 Task: Plan a trip to Bao Lac, Vietnam from 6th November, 2023 to 8th November, 2023 for 2 adults.1  bedroom having 2 beds and 1 bathroom. Property type can be flat. Amenities needed are: wifi. Booking option can be shelf check-in. Look for 4 properties as per requirement.
Action: Key pressed <Key.caps_lock>B<Key.caps_lock>ao<Key.space><Key.caps_lock>L<Key.caps_lock>
Screenshot: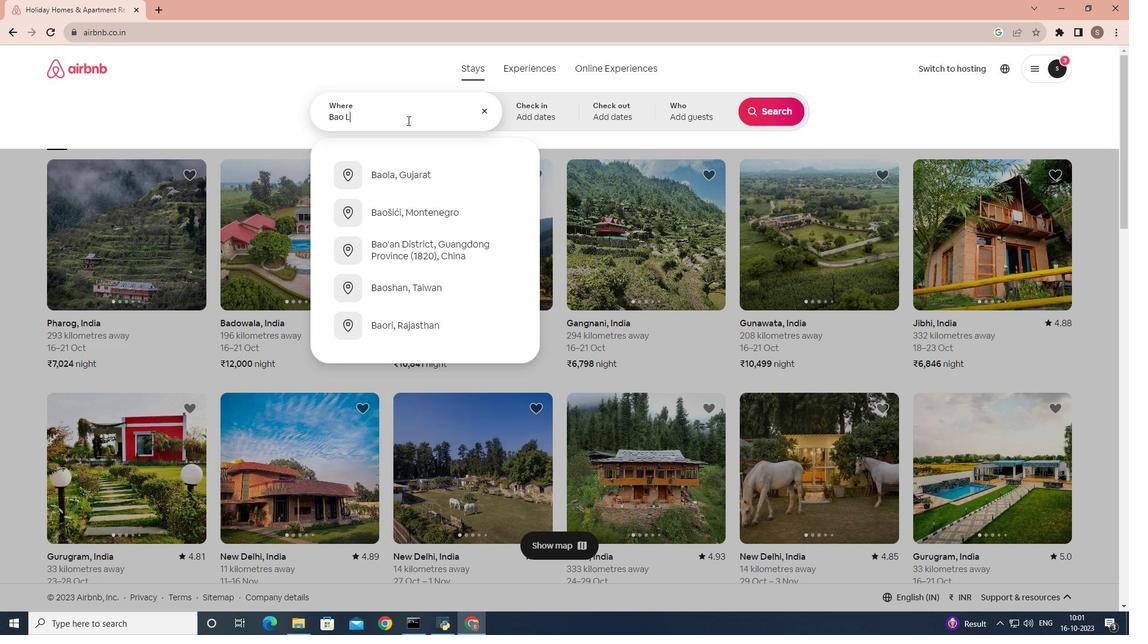 
Action: Mouse moved to (463, 273)
Screenshot: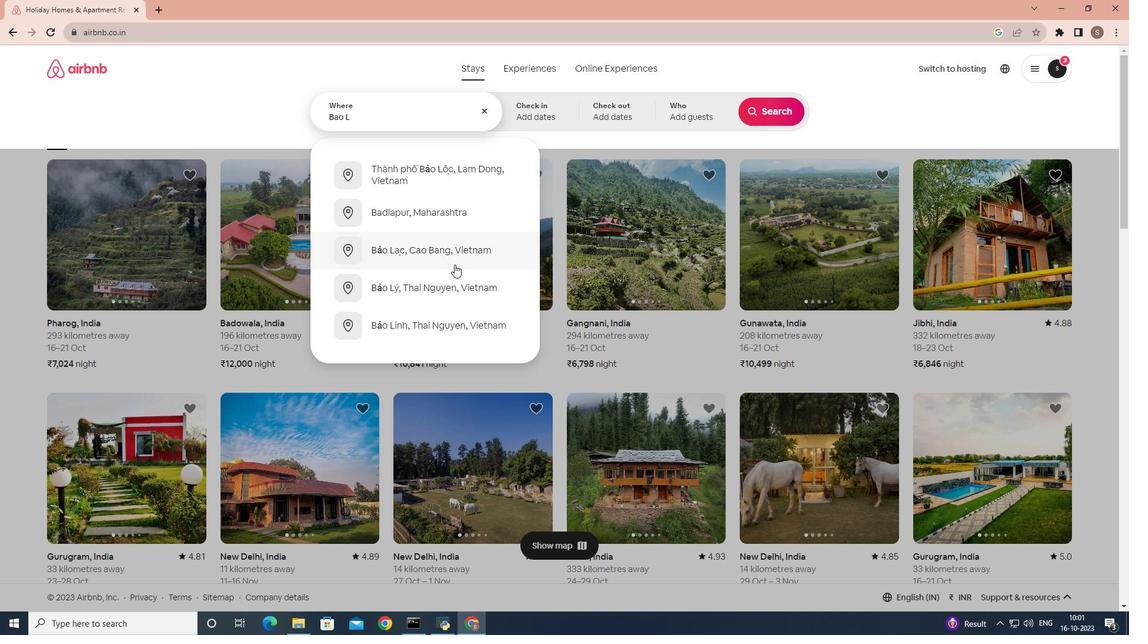 
Action: Mouse pressed left at (463, 273)
Screenshot: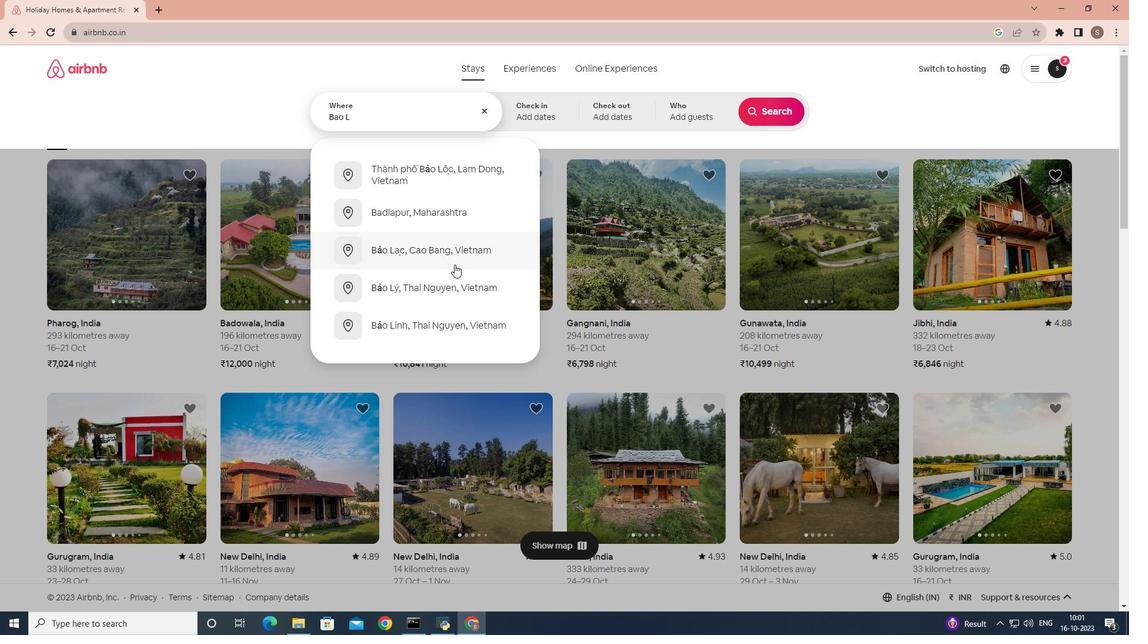 
Action: Mouse moved to (623, 293)
Screenshot: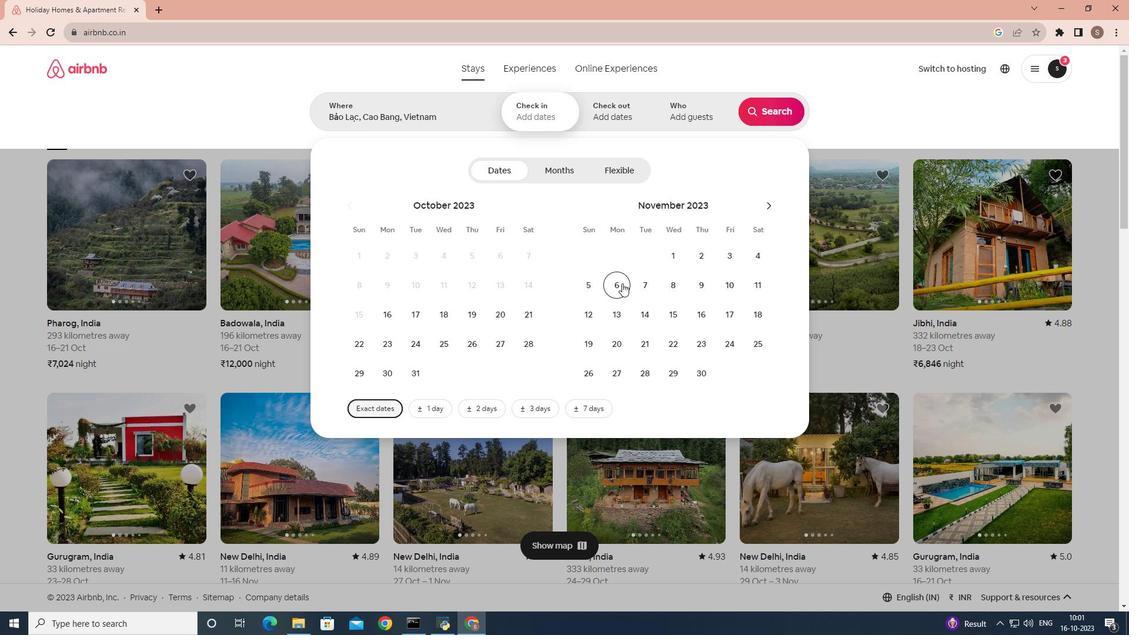 
Action: Mouse pressed left at (623, 293)
Screenshot: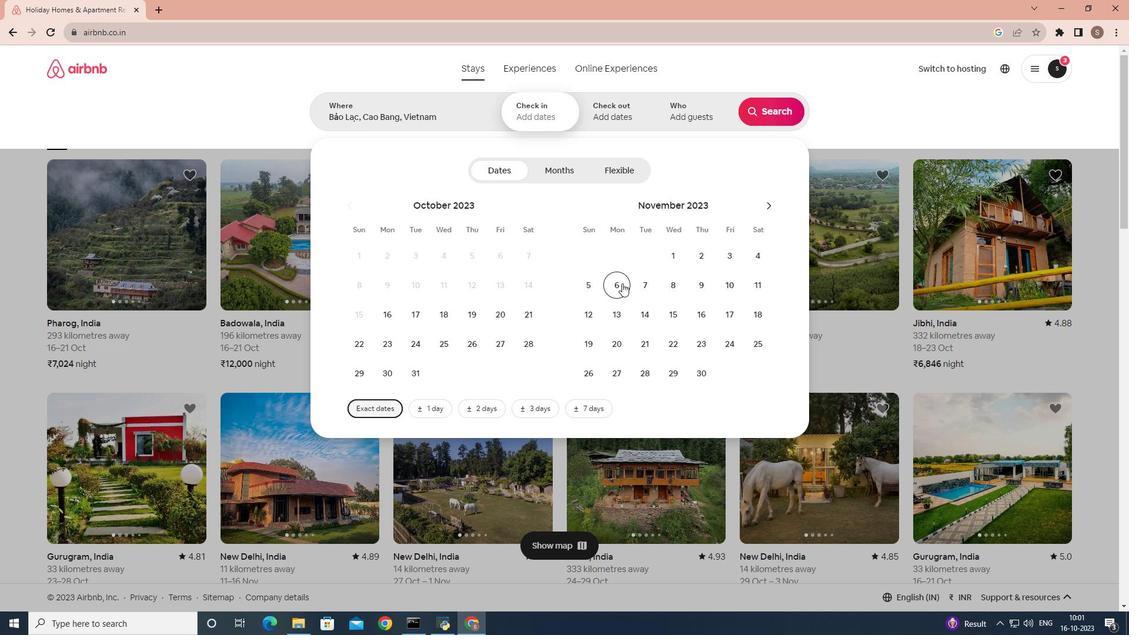 
Action: Mouse moved to (678, 294)
Screenshot: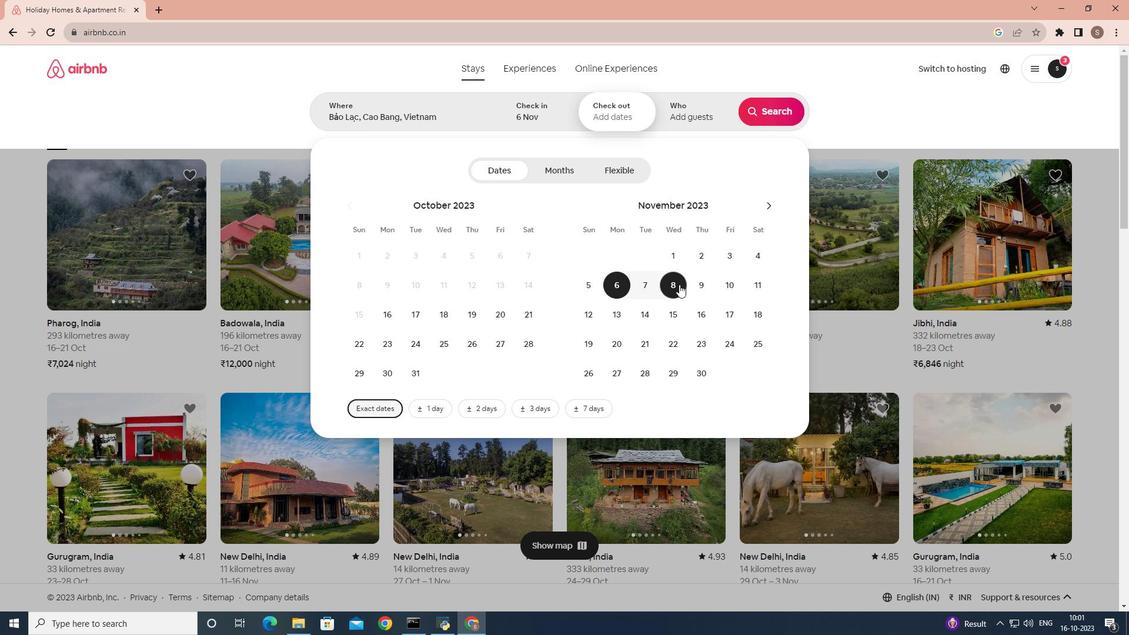 
Action: Mouse pressed left at (678, 294)
Screenshot: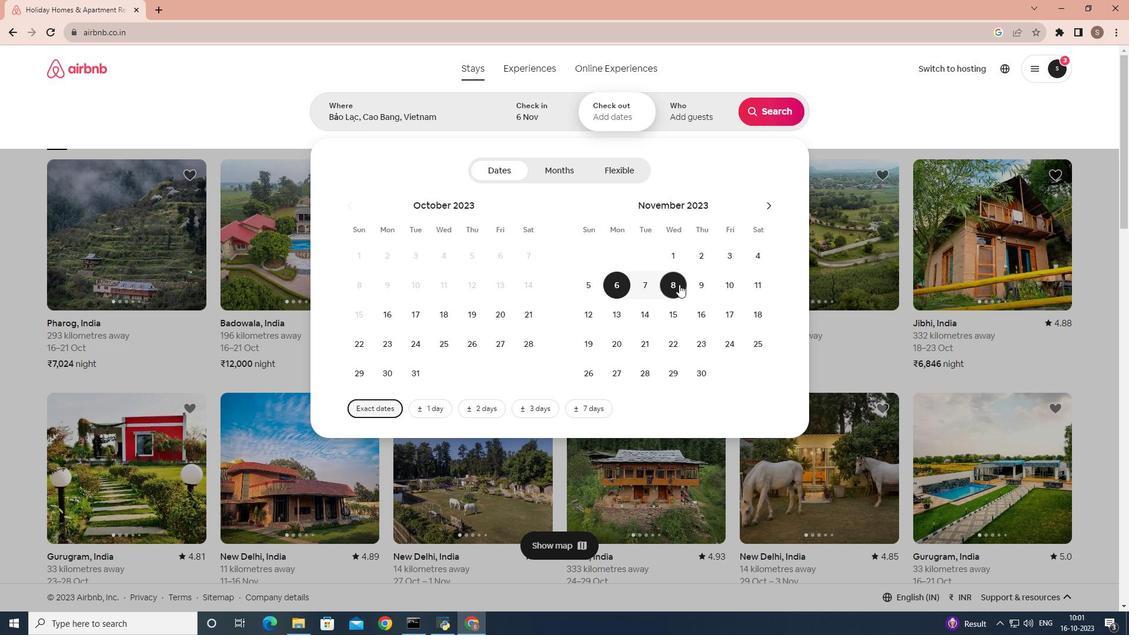 
Action: Mouse moved to (676, 115)
Screenshot: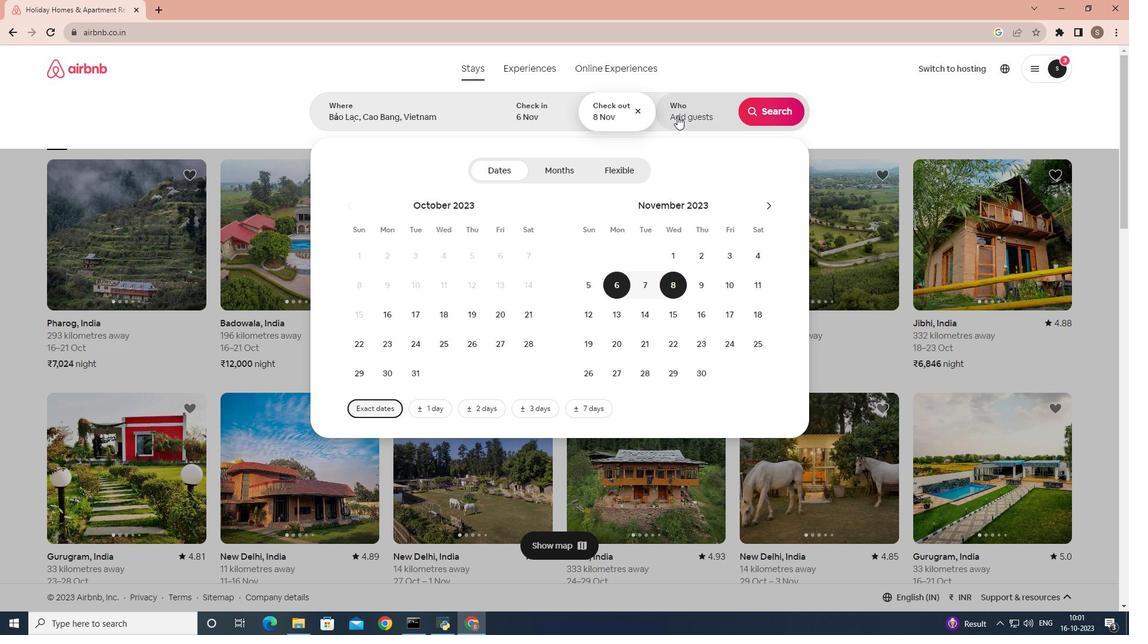 
Action: Mouse pressed left at (676, 115)
Screenshot: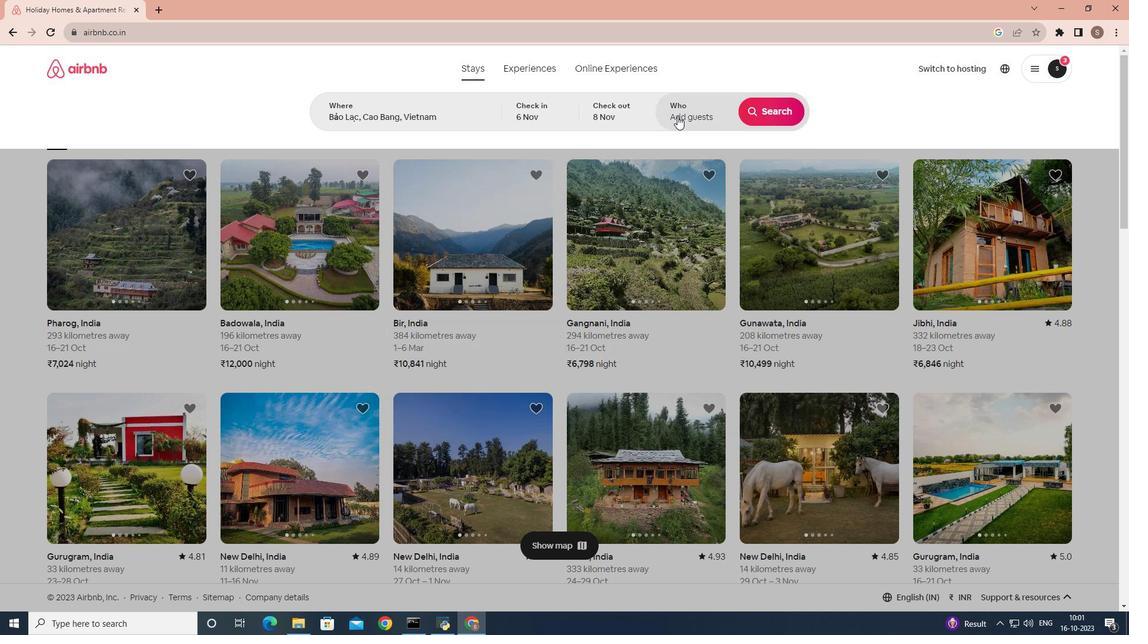 
Action: Mouse moved to (776, 177)
Screenshot: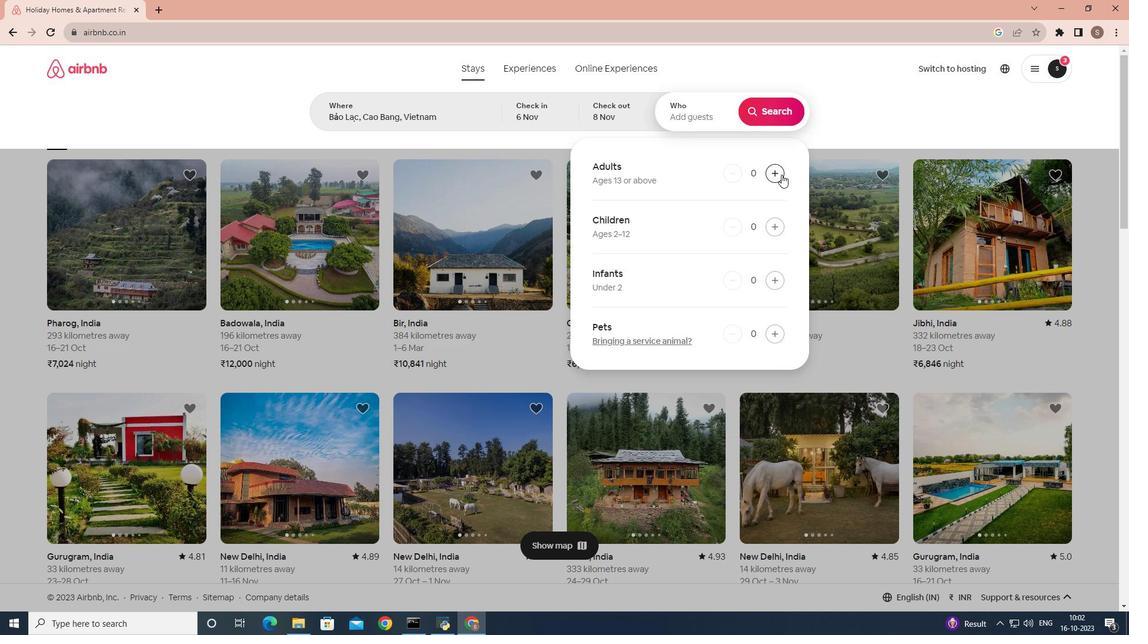 
Action: Mouse pressed left at (776, 177)
Screenshot: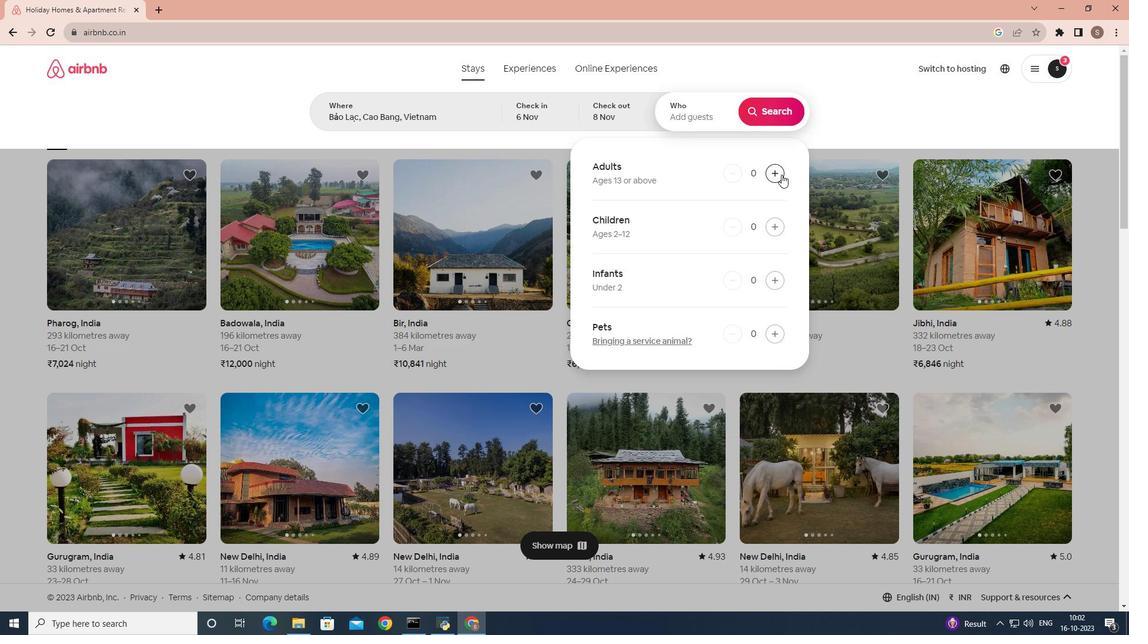
Action: Mouse pressed left at (776, 177)
Screenshot: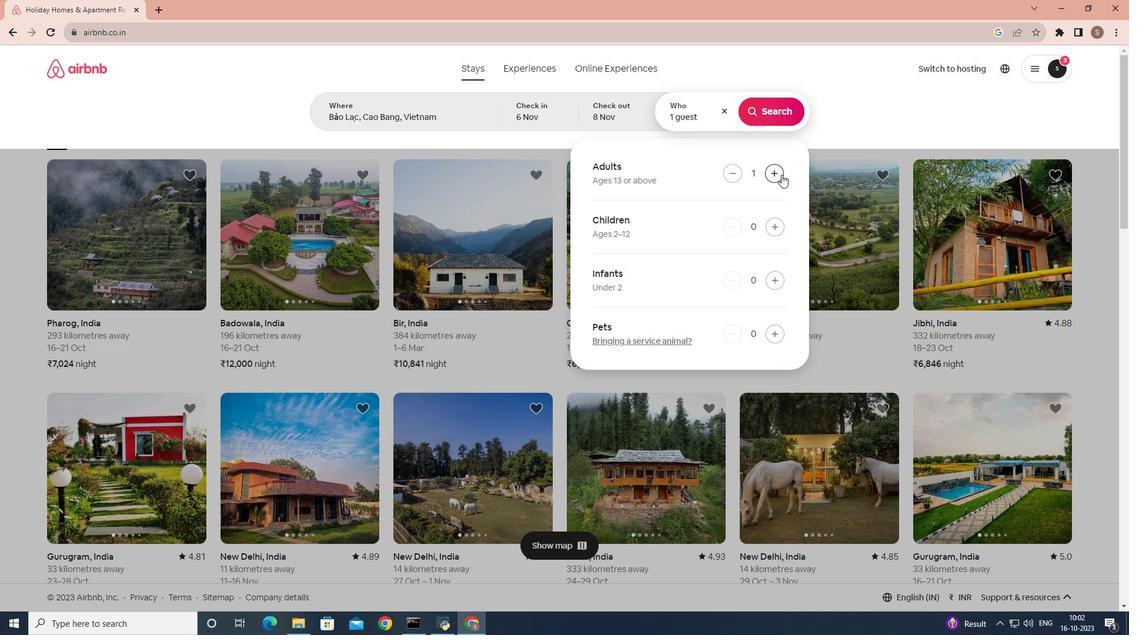 
Action: Mouse moved to (765, 108)
Screenshot: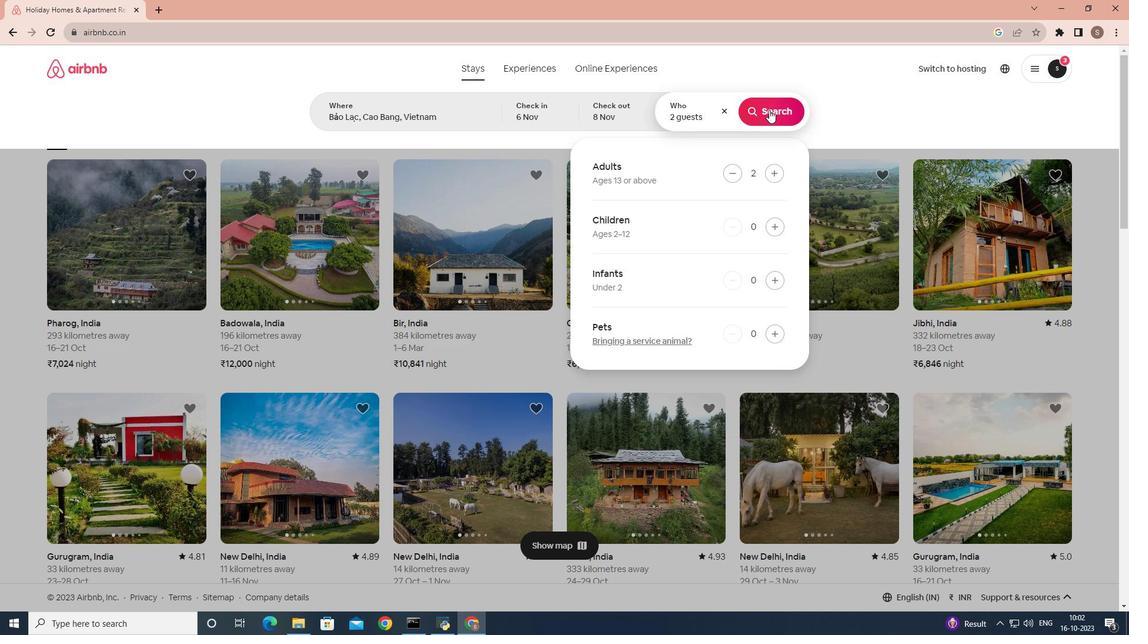 
Action: Mouse pressed left at (765, 108)
Screenshot: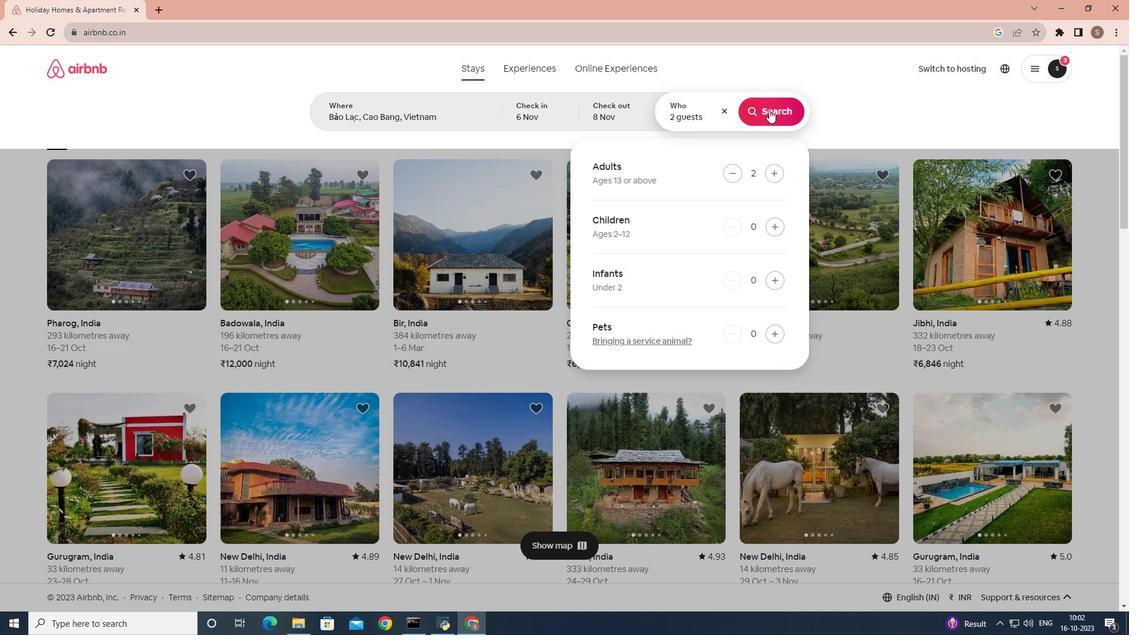 
Action: Mouse moved to (929, 107)
Screenshot: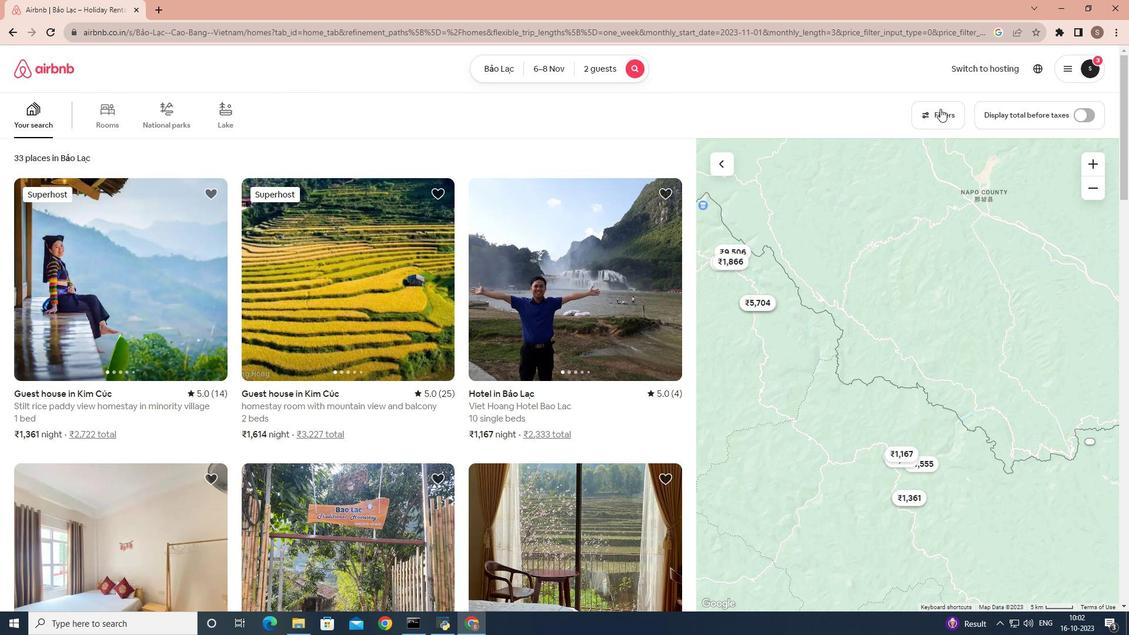 
Action: Mouse pressed left at (929, 107)
Screenshot: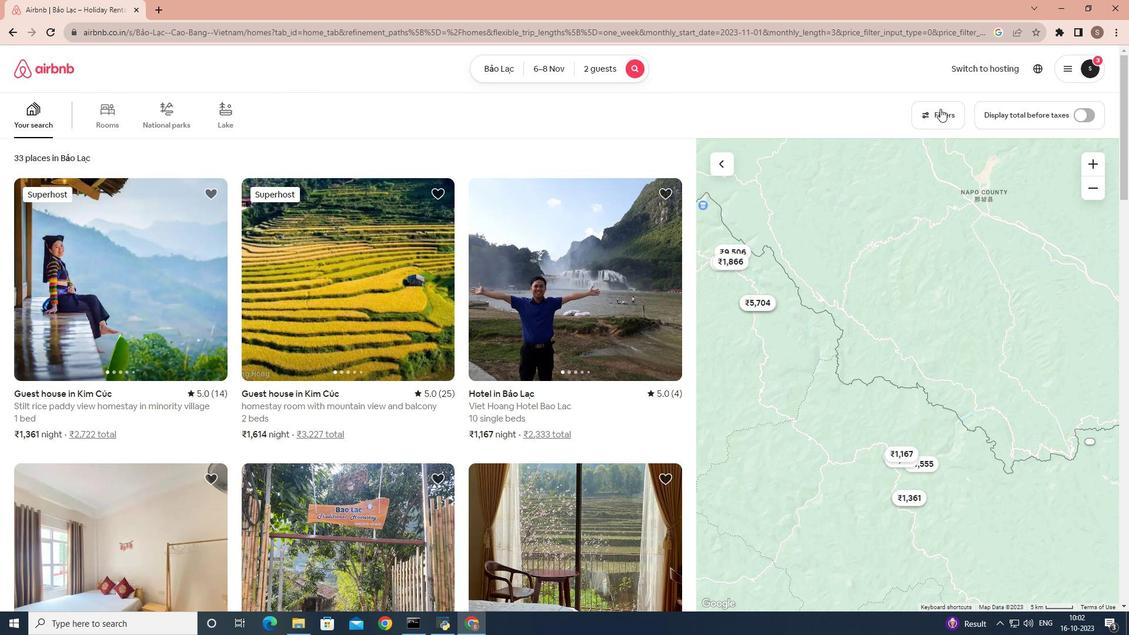 
Action: Mouse moved to (442, 428)
Screenshot: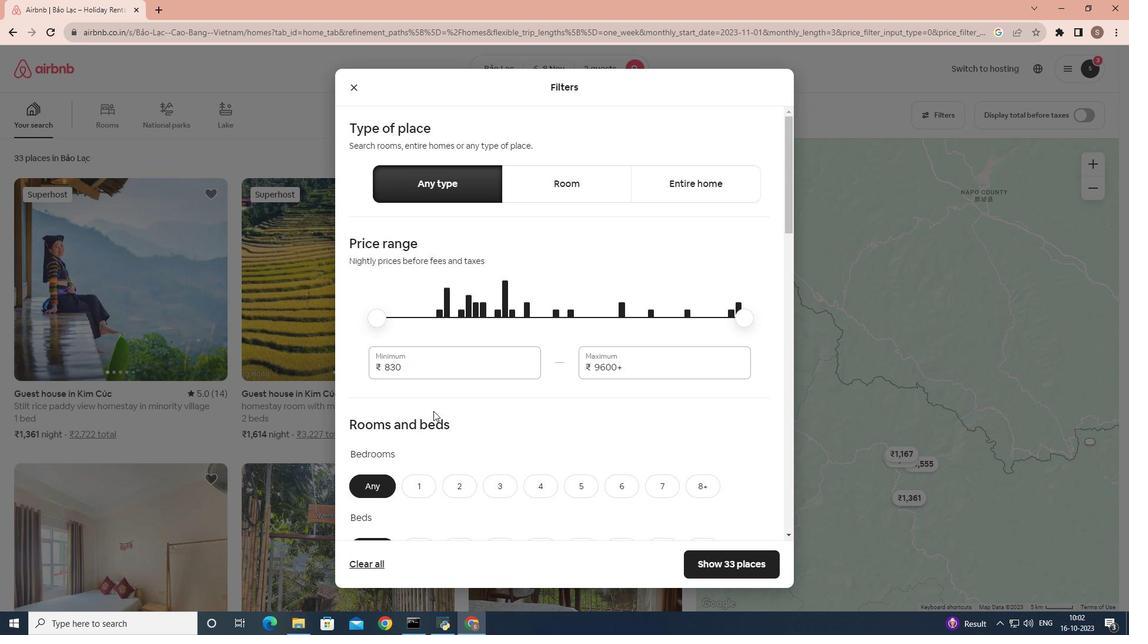 
Action: Mouse scrolled (442, 427) with delta (0, 0)
Screenshot: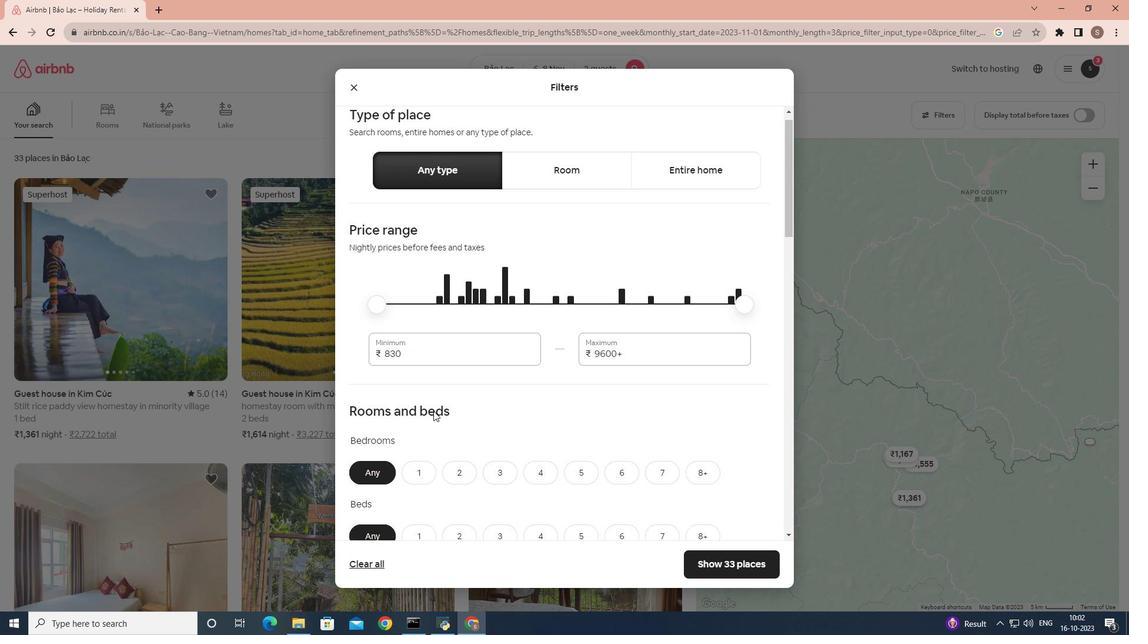 
Action: Mouse scrolled (442, 427) with delta (0, 0)
Screenshot: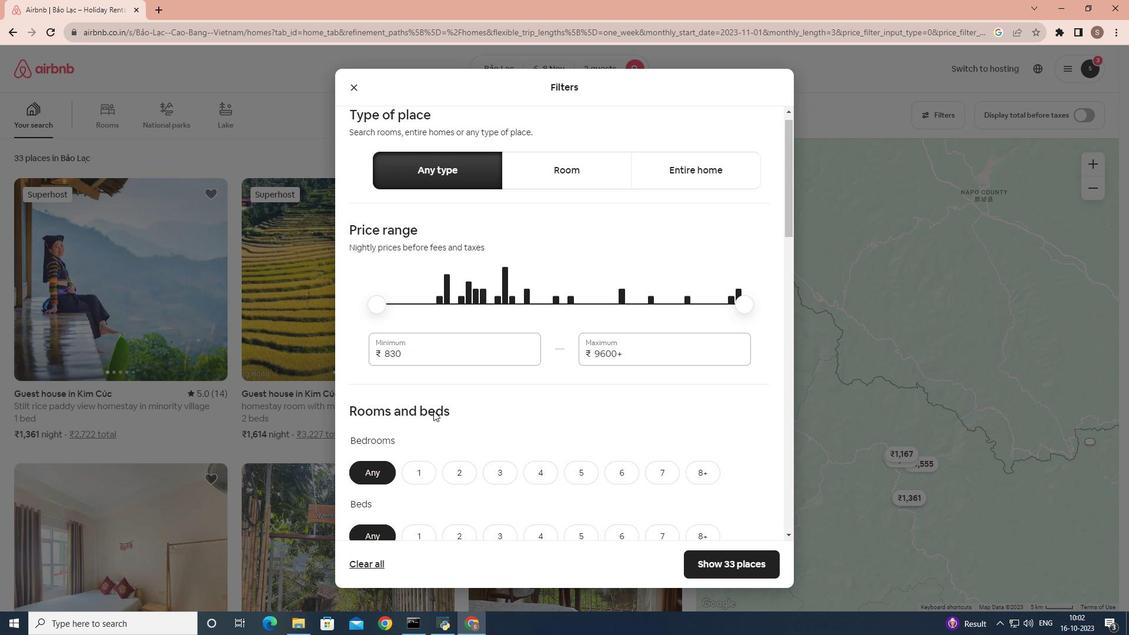 
Action: Mouse scrolled (442, 427) with delta (0, 0)
Screenshot: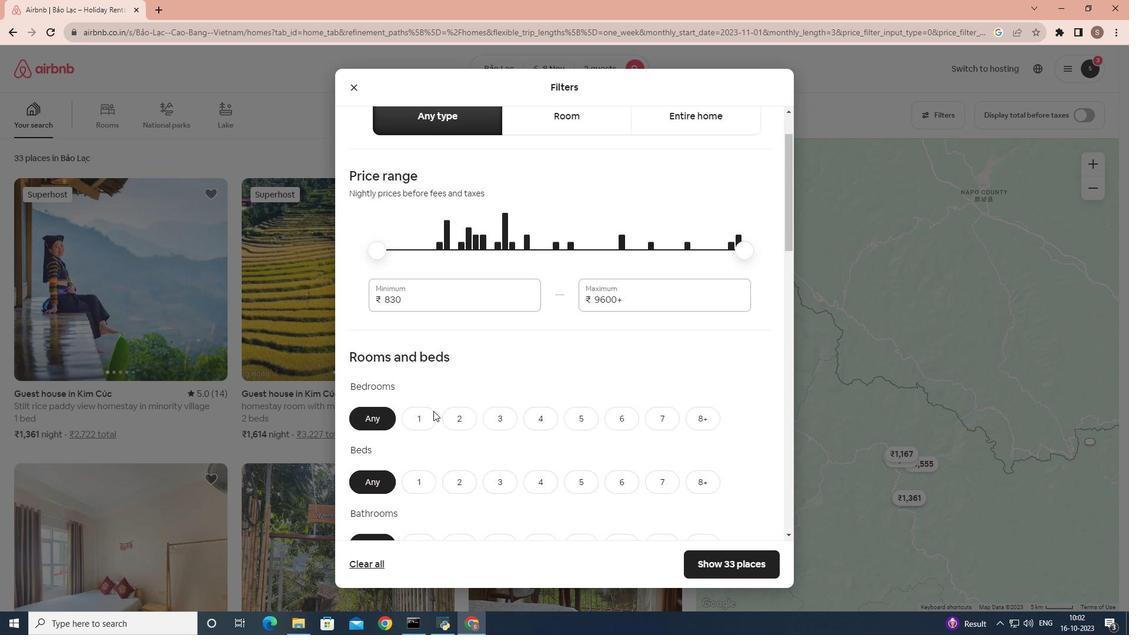 
Action: Mouse moved to (433, 326)
Screenshot: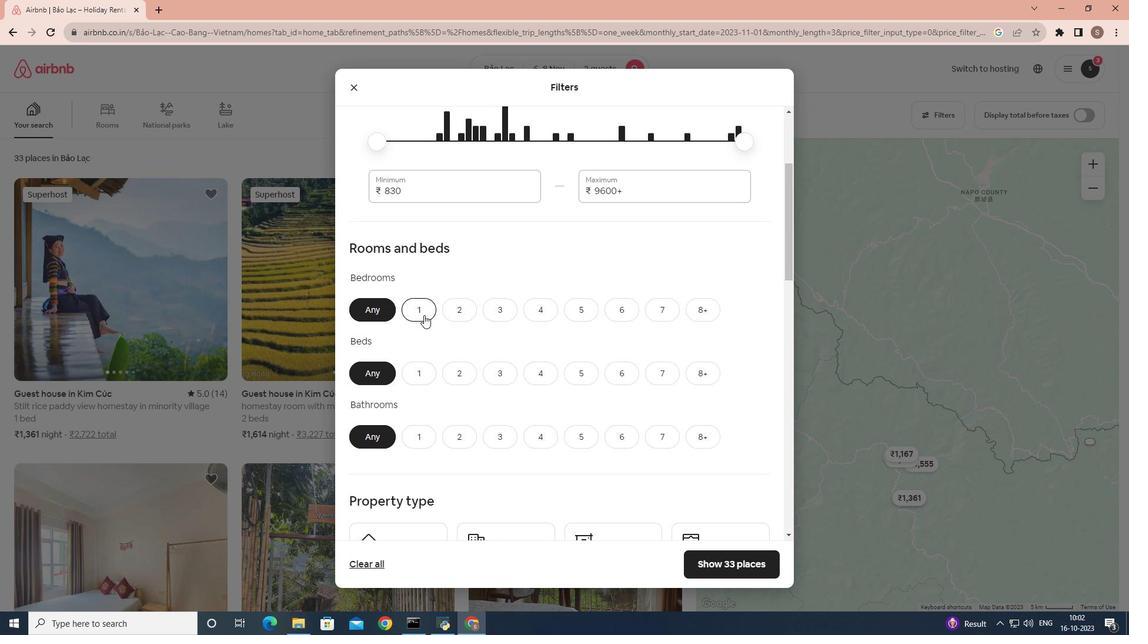 
Action: Mouse pressed left at (433, 326)
Screenshot: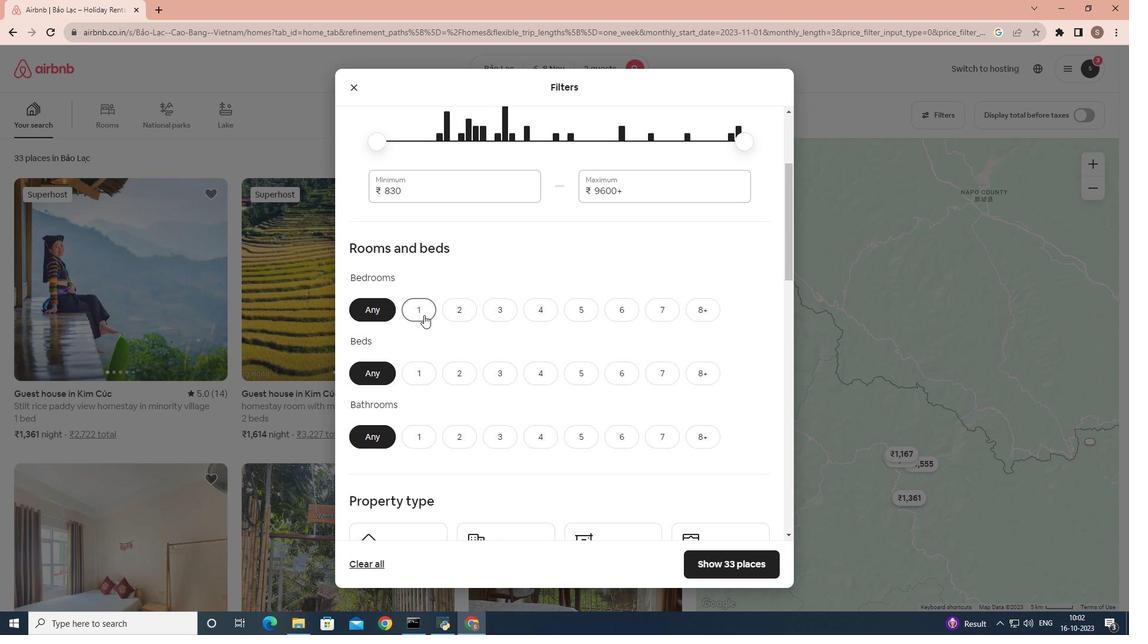 
Action: Mouse moved to (479, 384)
Screenshot: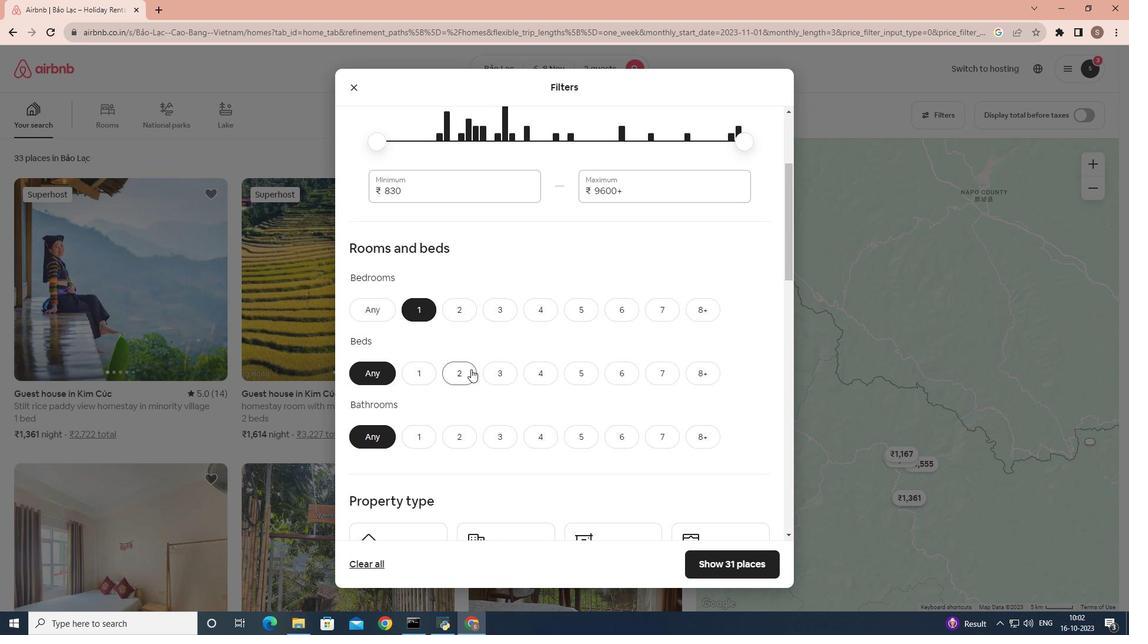 
Action: Mouse pressed left at (479, 384)
Screenshot: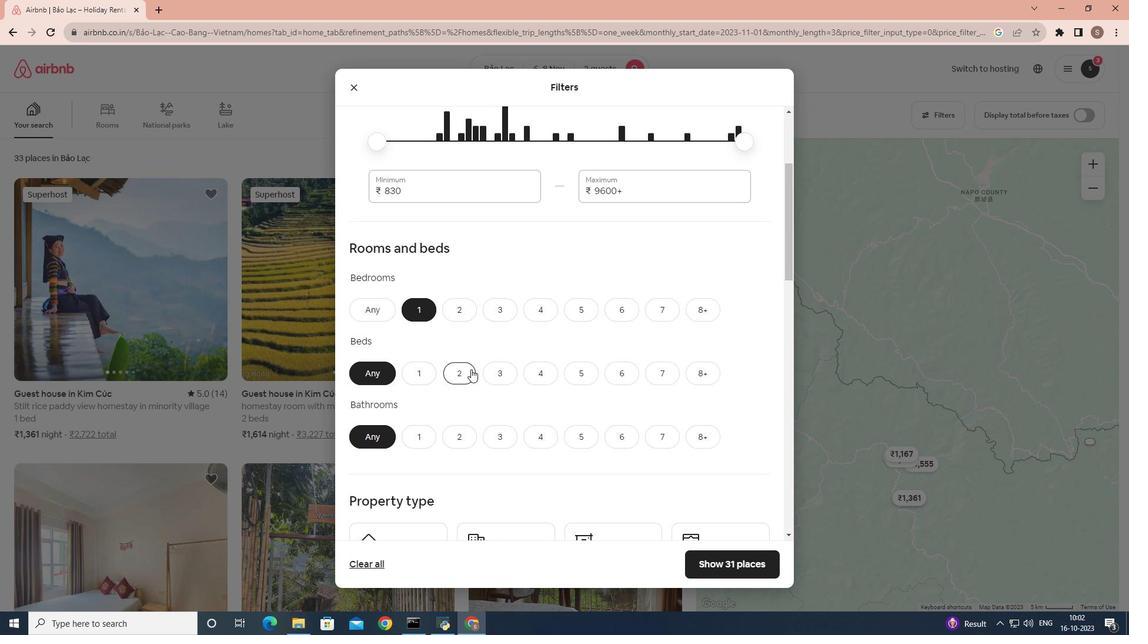 
Action: Mouse moved to (457, 434)
Screenshot: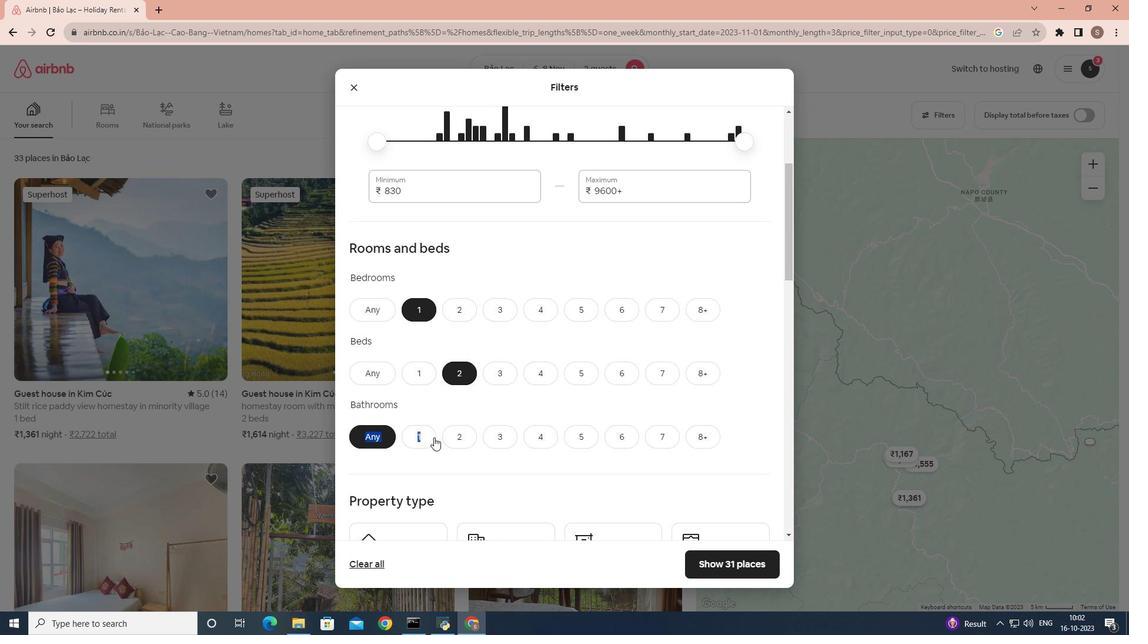 
Action: Mouse pressed left at (457, 434)
Screenshot: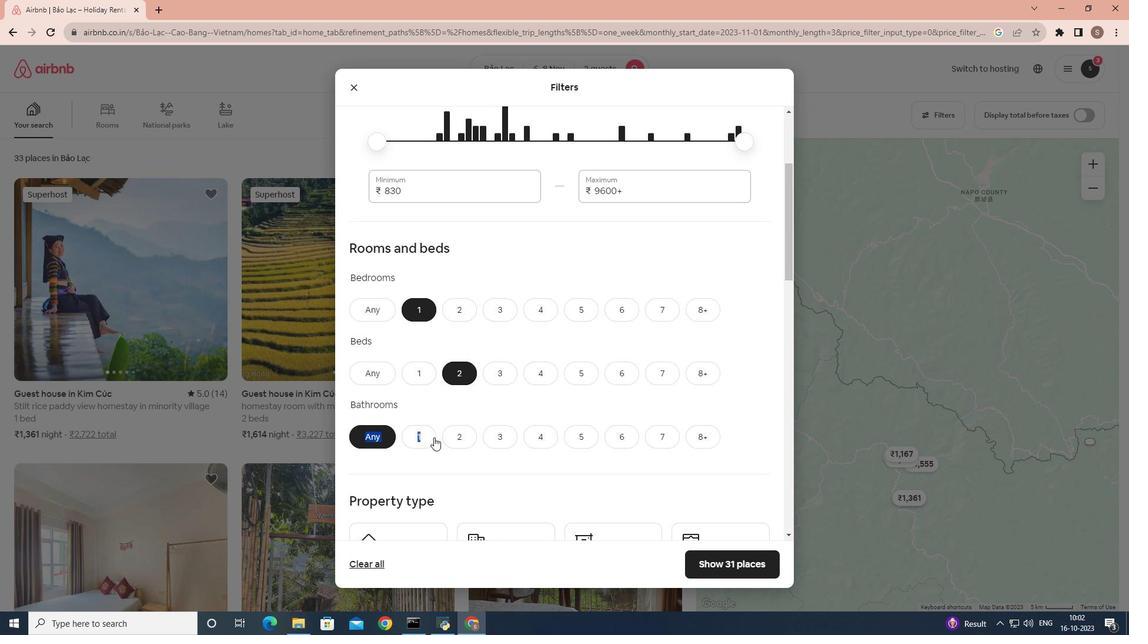 
Action: Mouse moved to (436, 464)
Screenshot: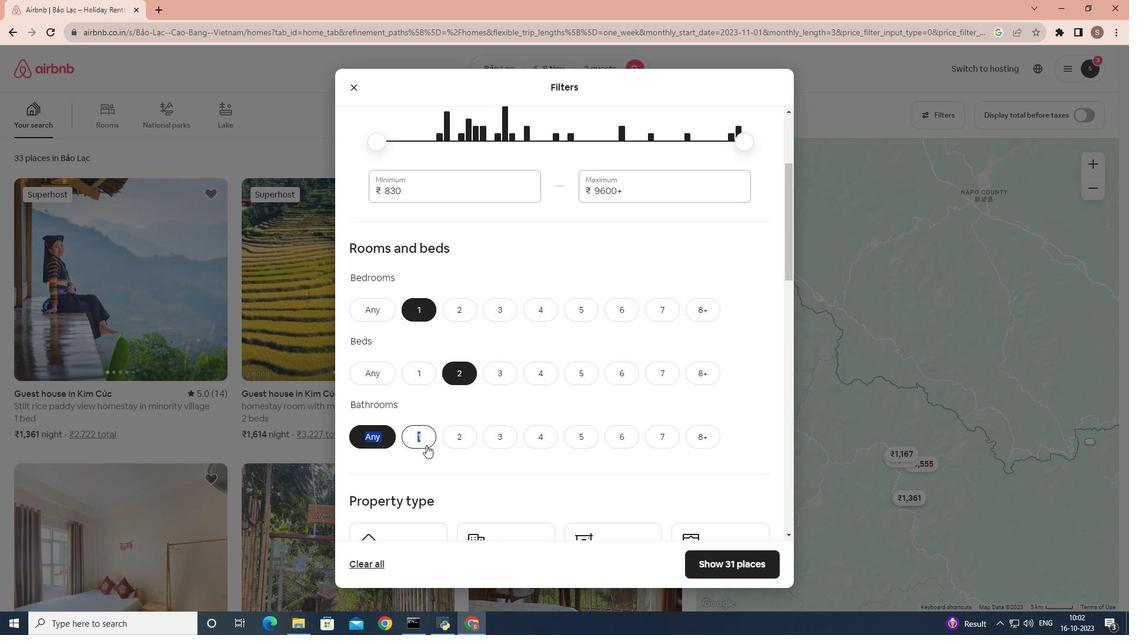 
Action: Mouse pressed left at (436, 464)
Screenshot: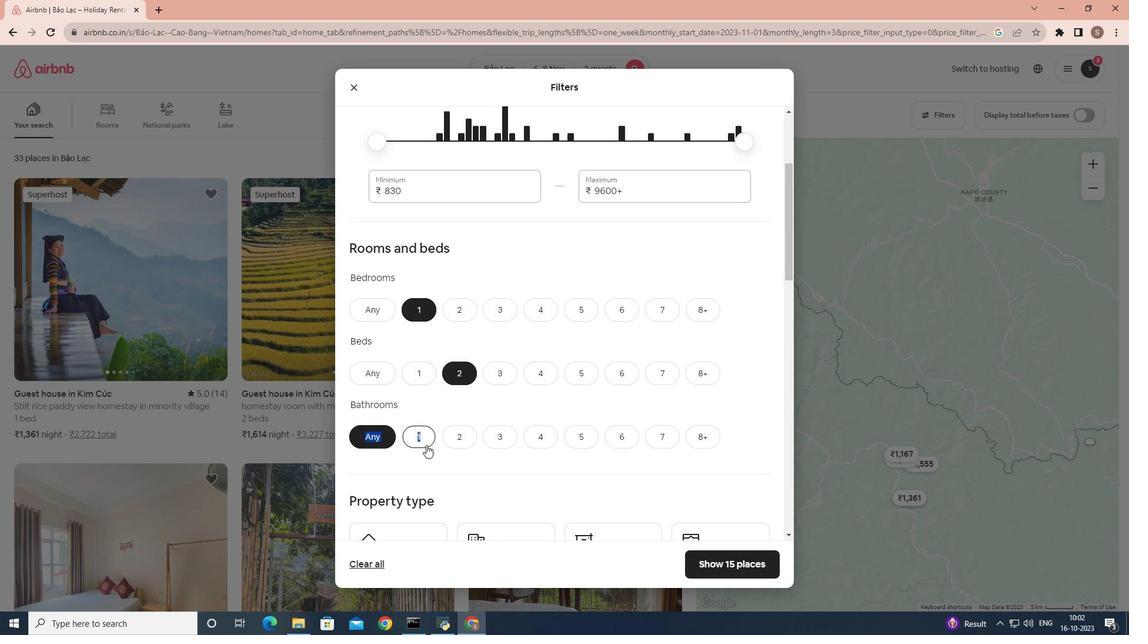 
Action: Mouse moved to (463, 422)
Screenshot: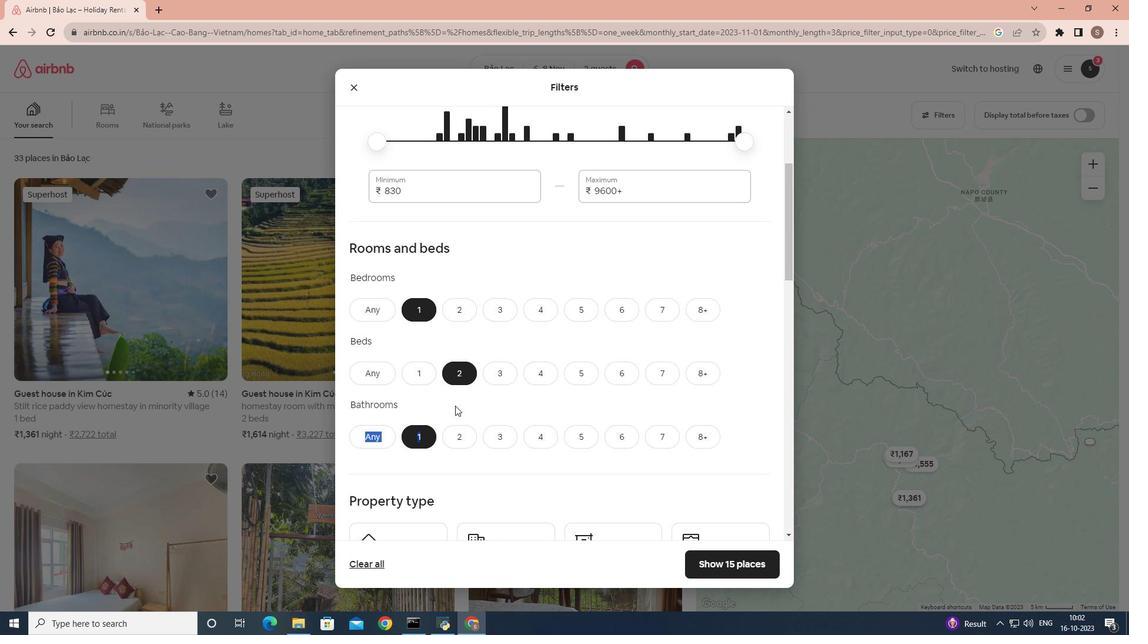 
Action: Mouse scrolled (463, 421) with delta (0, 0)
Screenshot: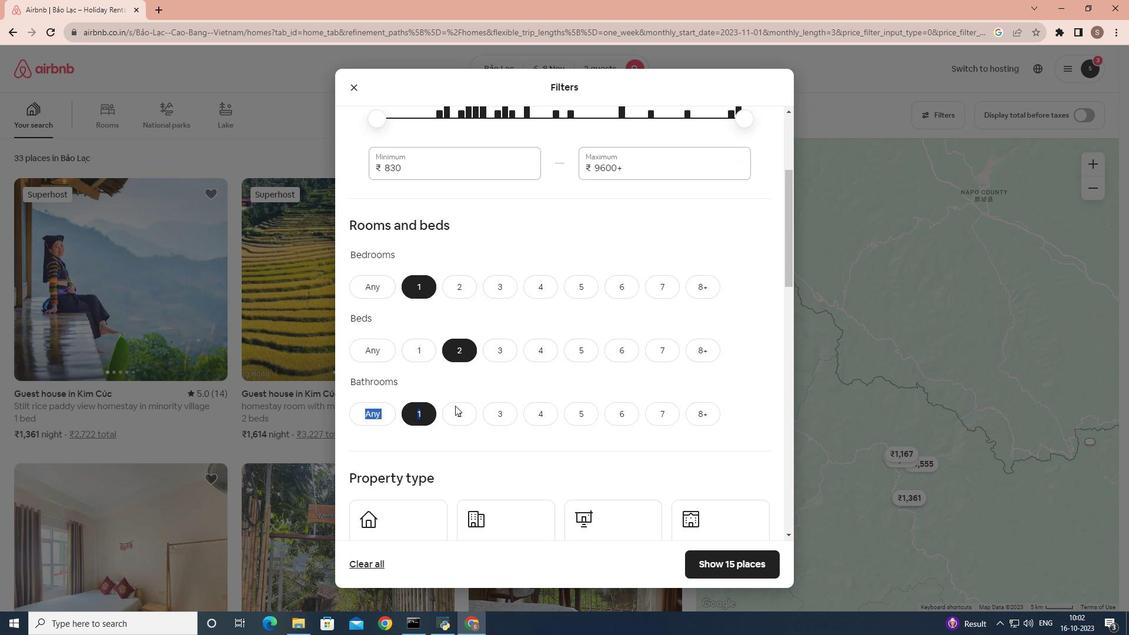 
Action: Mouse scrolled (463, 421) with delta (0, 0)
Screenshot: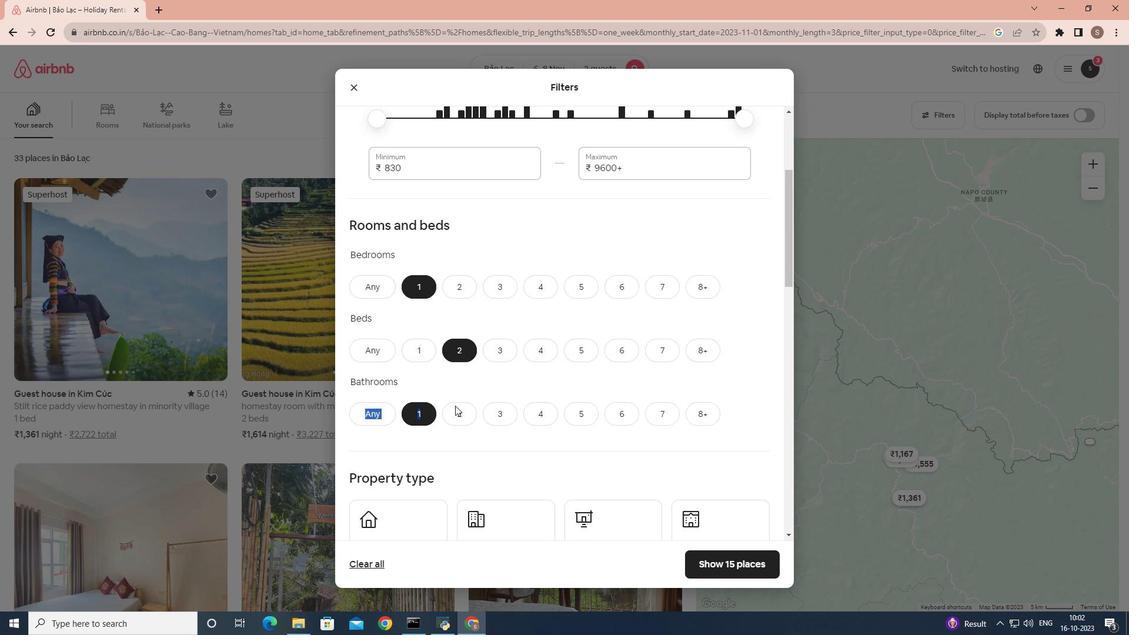 
Action: Mouse scrolled (463, 421) with delta (0, 0)
Screenshot: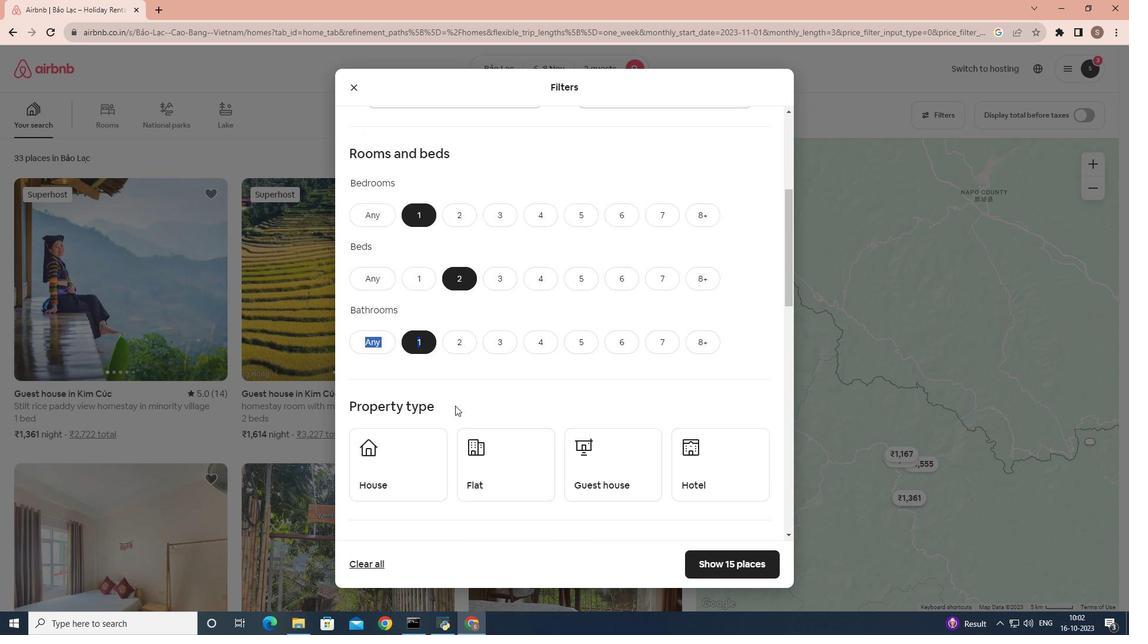 
Action: Mouse scrolled (463, 421) with delta (0, 0)
Screenshot: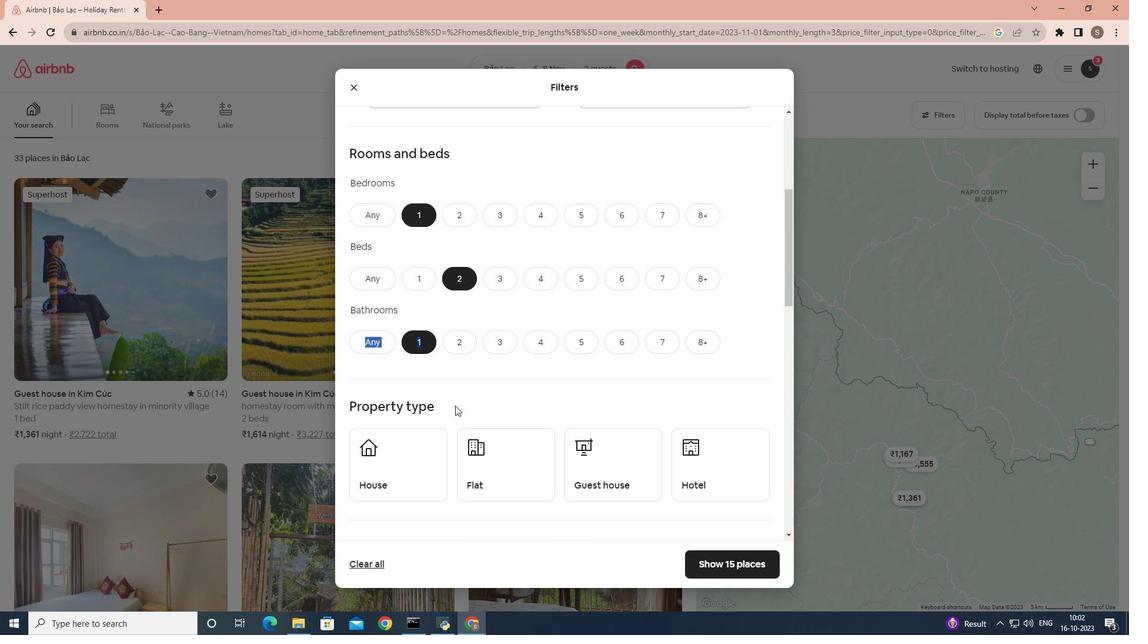 
Action: Mouse scrolled (463, 421) with delta (0, 0)
Screenshot: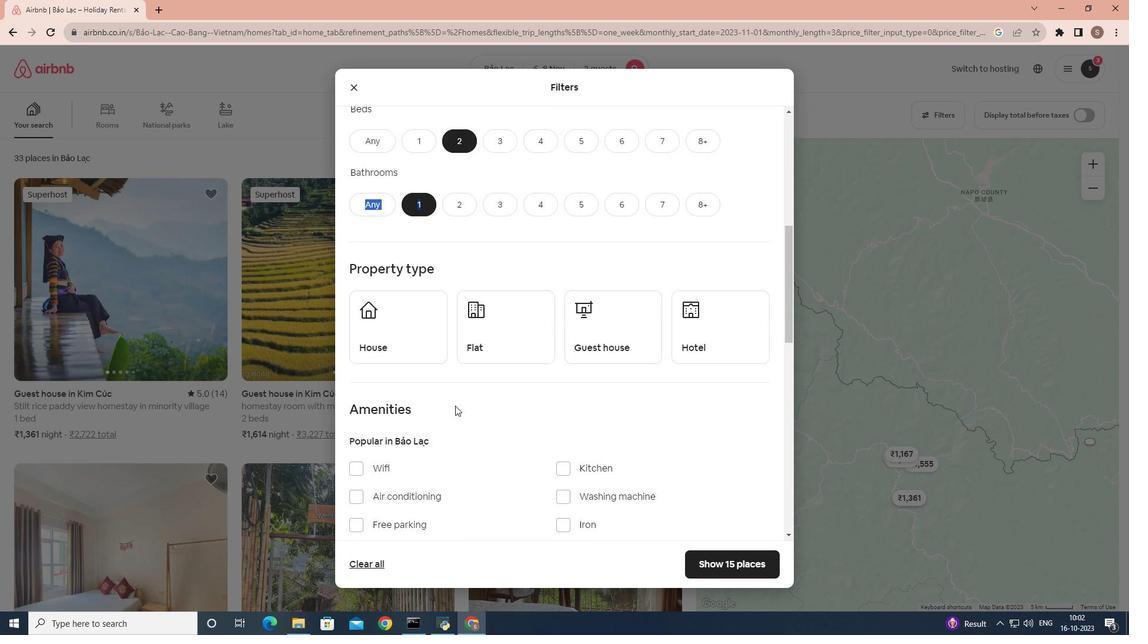 
Action: Mouse moved to (523, 277)
Screenshot: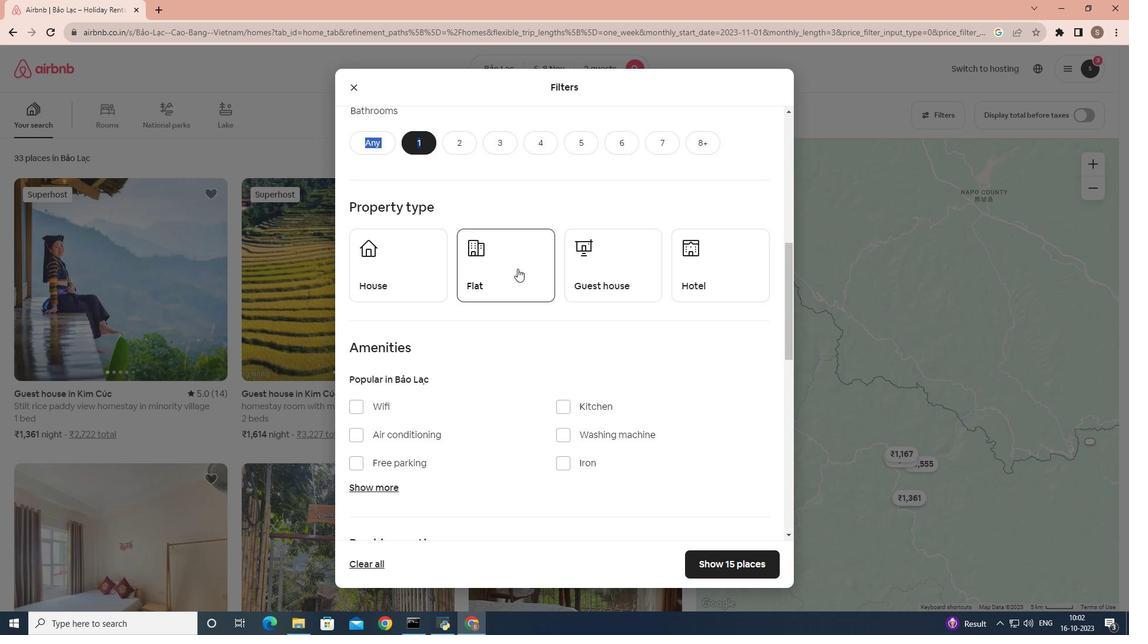 
Action: Mouse pressed left at (523, 277)
Screenshot: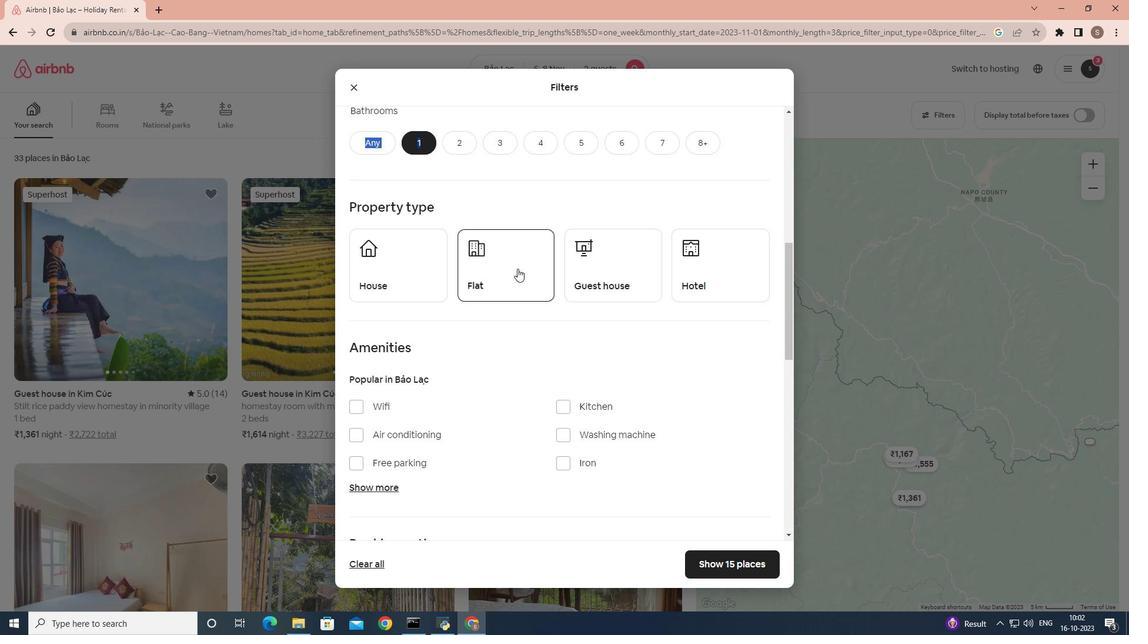 
Action: Mouse moved to (496, 394)
Screenshot: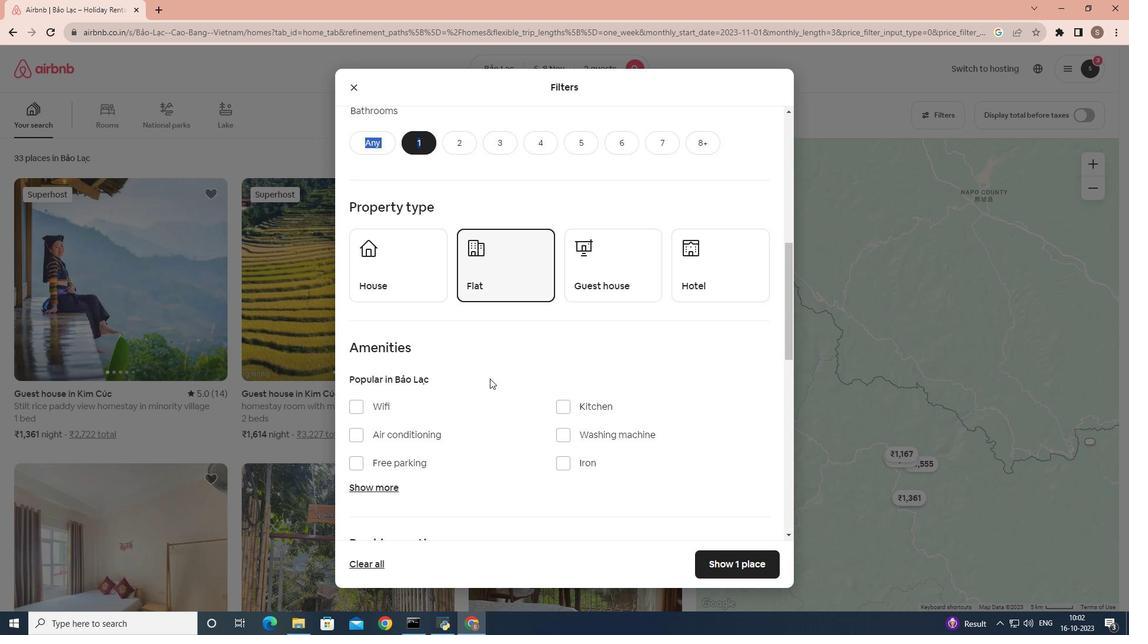 
Action: Mouse scrolled (496, 393) with delta (0, 0)
Screenshot: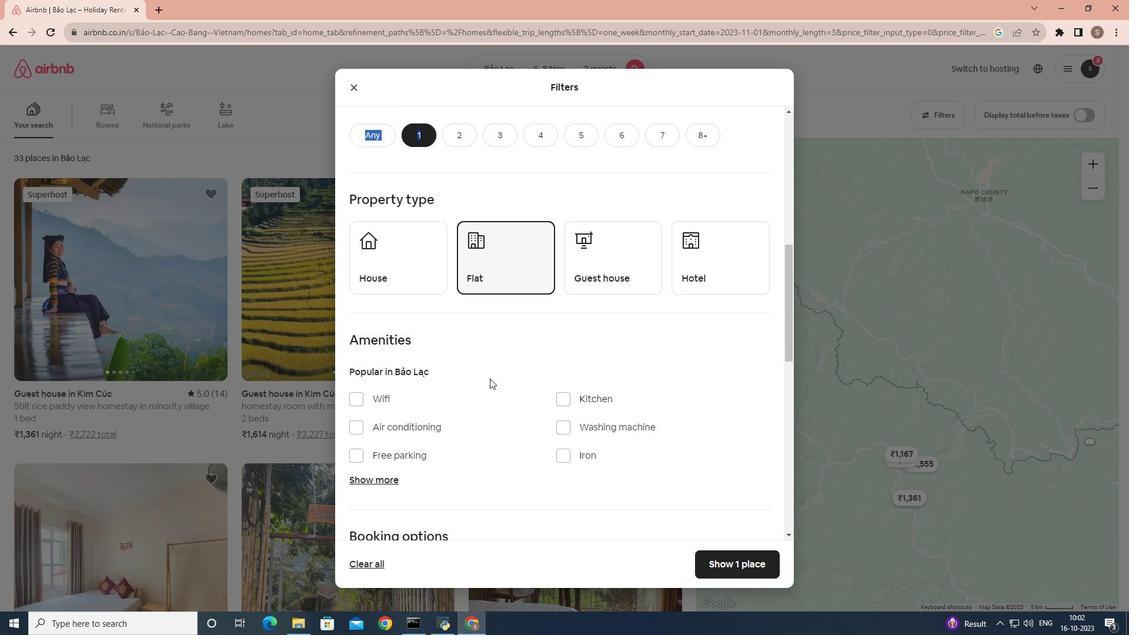 
Action: Mouse scrolled (496, 393) with delta (0, 0)
Screenshot: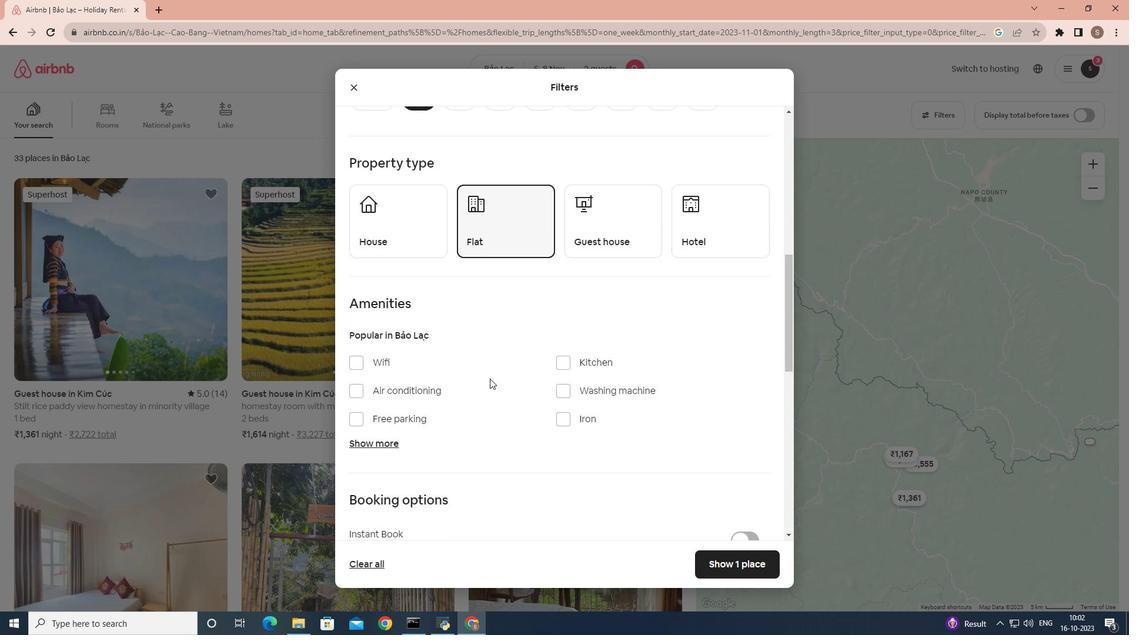 
Action: Mouse scrolled (496, 393) with delta (0, 0)
Screenshot: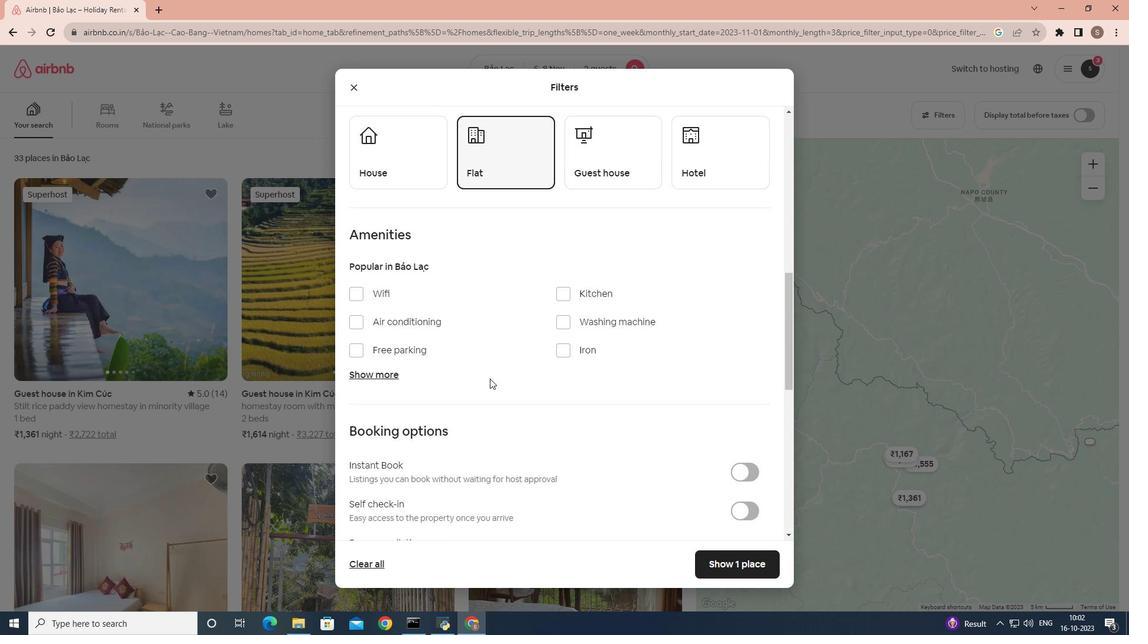 
Action: Mouse moved to (381, 321)
Screenshot: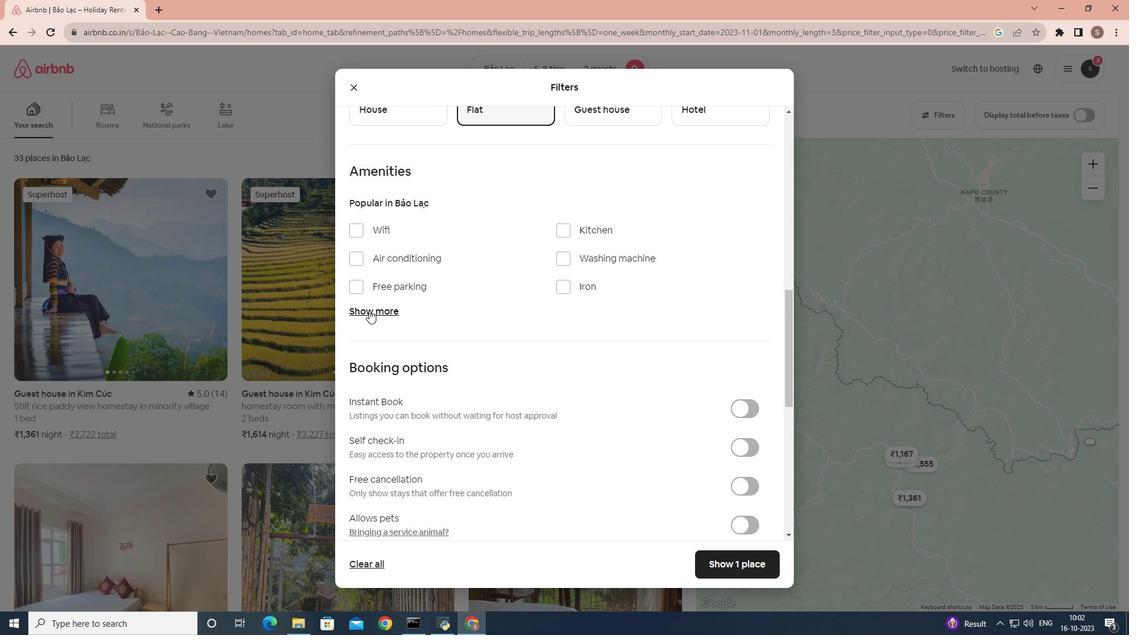 
Action: Mouse pressed left at (381, 321)
Screenshot: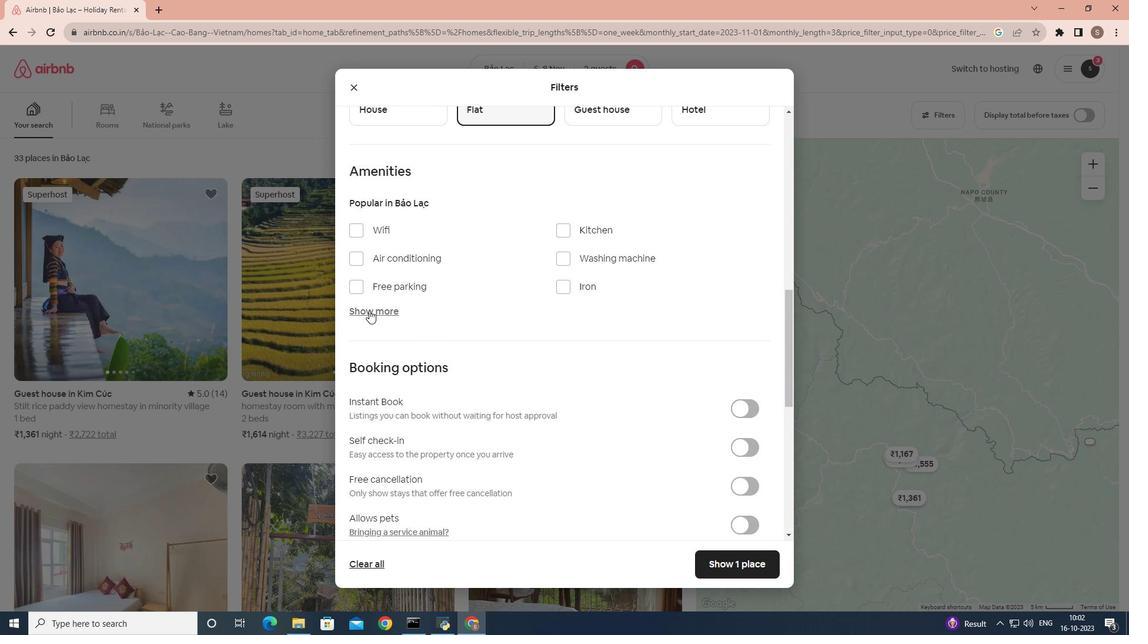 
Action: Mouse moved to (388, 237)
Screenshot: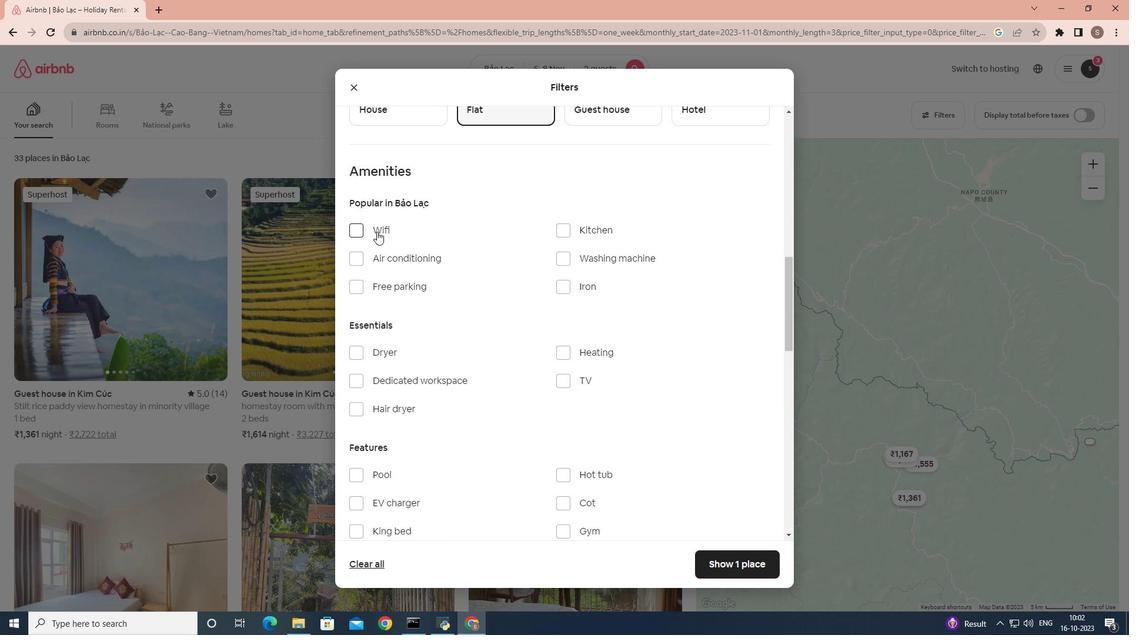 
Action: Mouse pressed left at (388, 237)
Screenshot: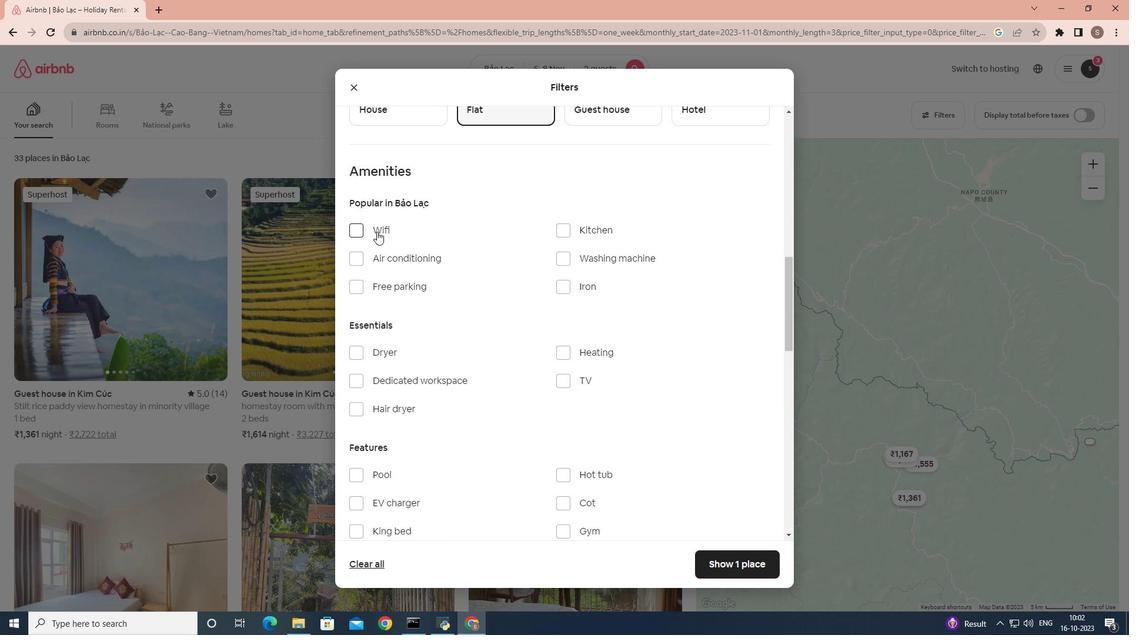 
Action: Mouse moved to (431, 297)
Screenshot: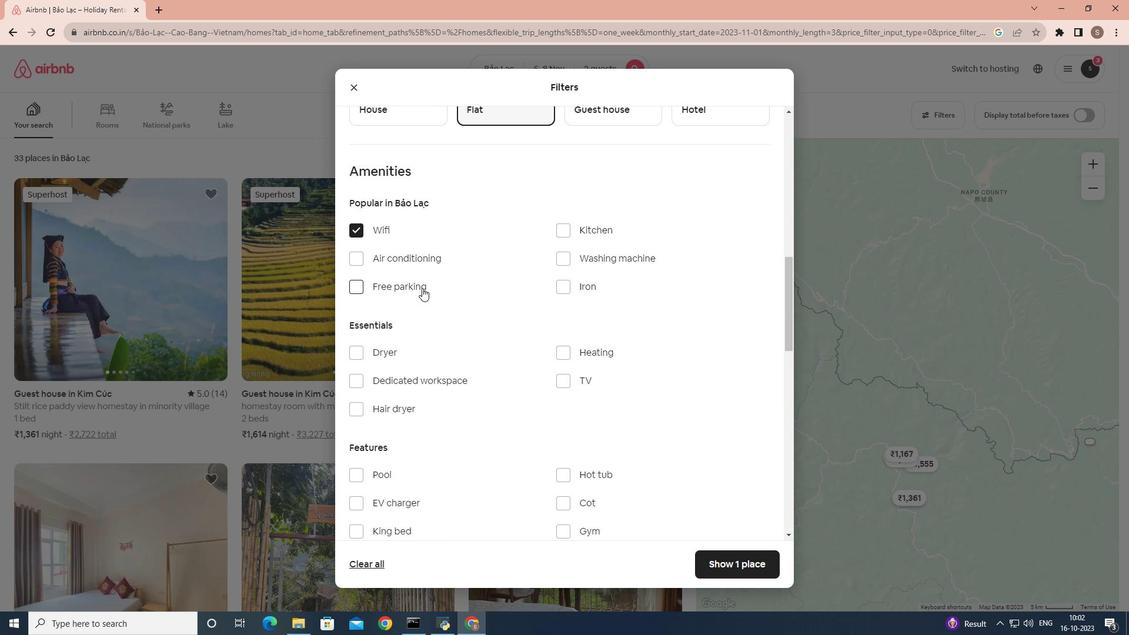 
Action: Mouse scrolled (431, 297) with delta (0, 0)
Screenshot: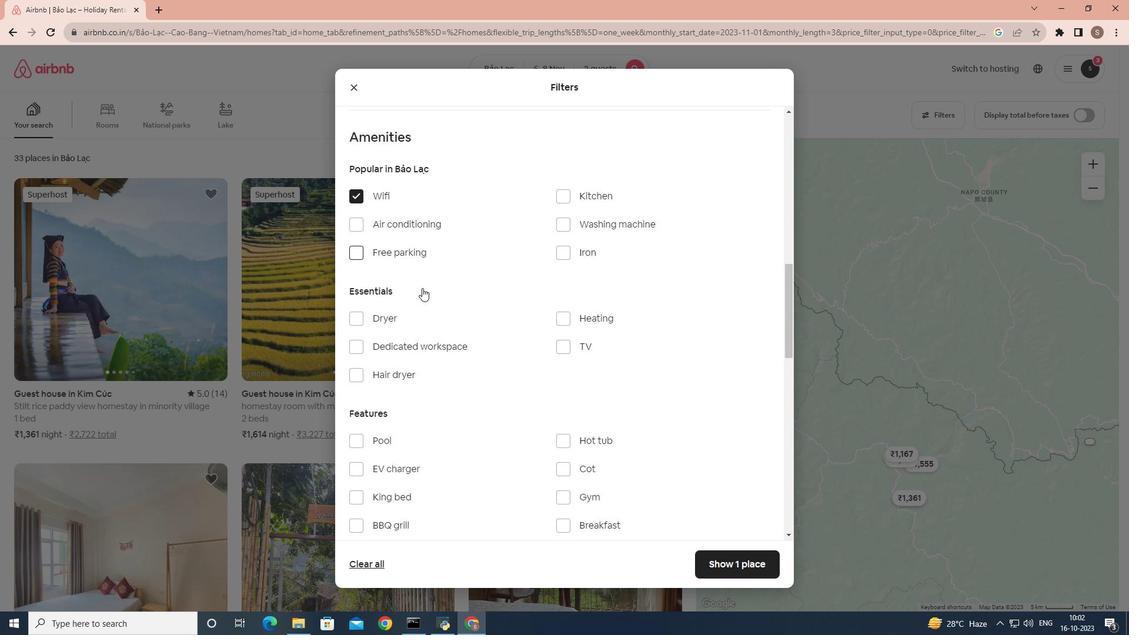 
Action: Mouse scrolled (431, 297) with delta (0, 0)
Screenshot: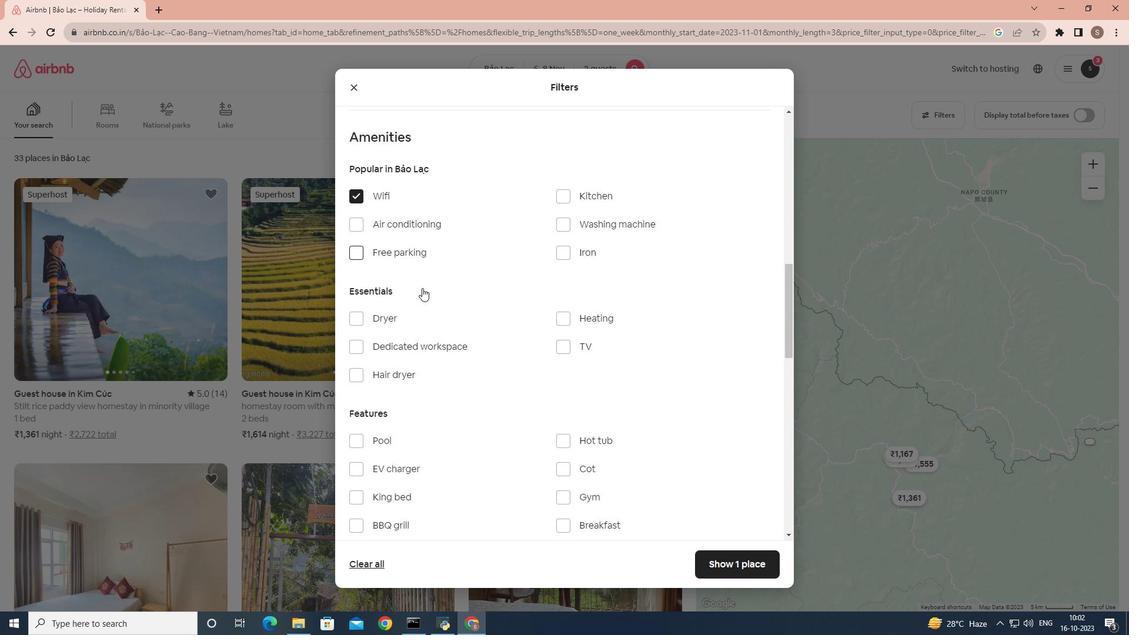 
Action: Mouse scrolled (431, 297) with delta (0, 0)
Screenshot: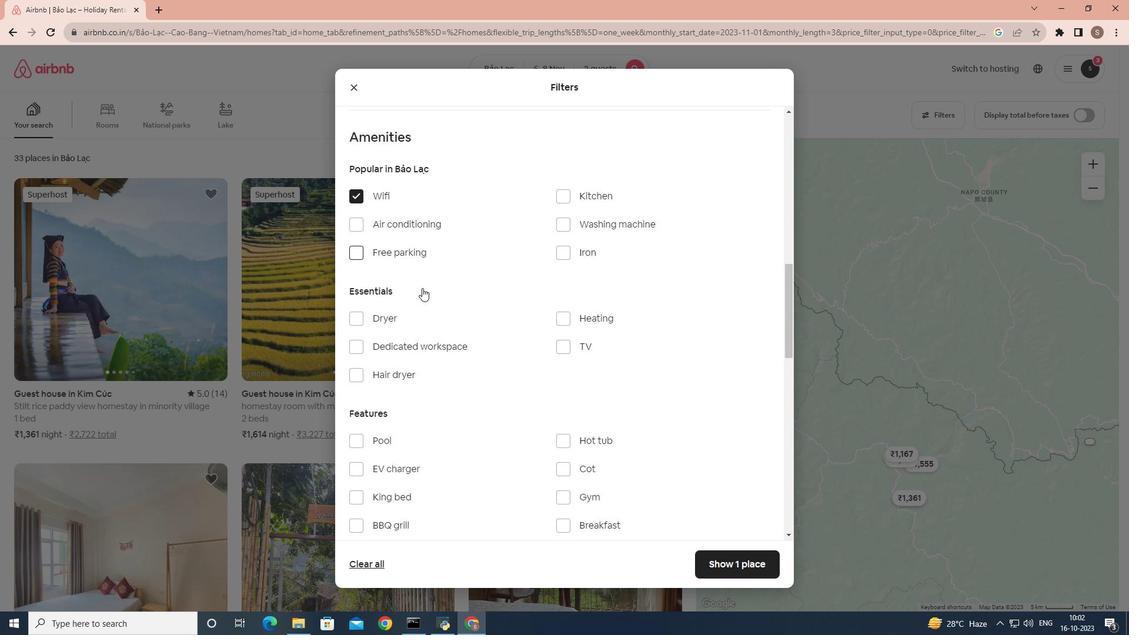 
Action: Mouse scrolled (431, 297) with delta (0, 0)
Screenshot: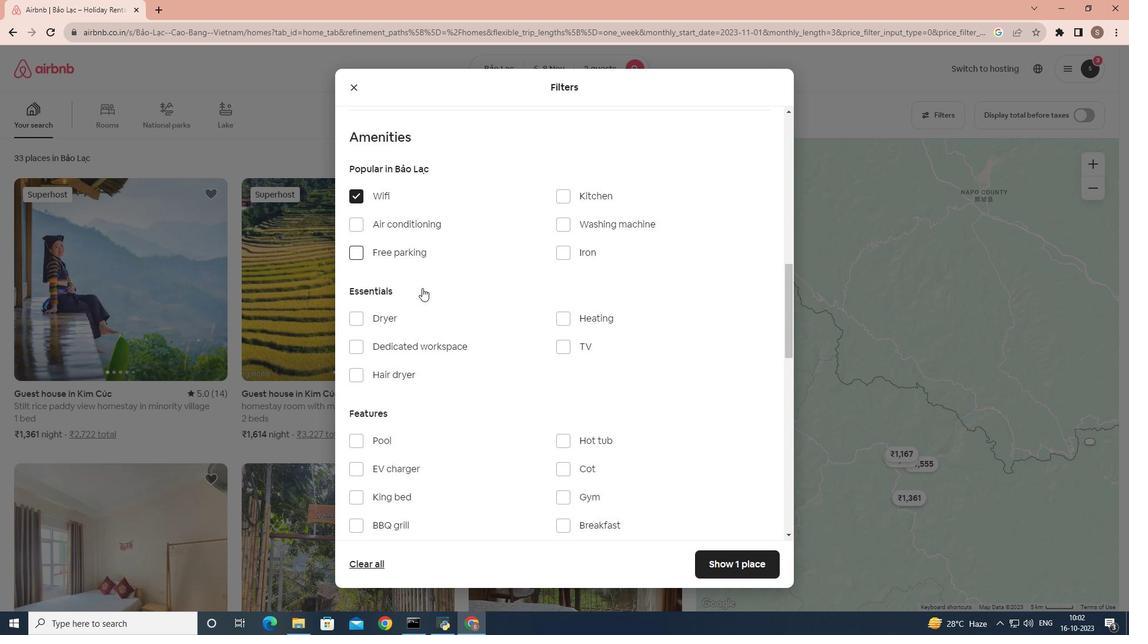 
Action: Mouse scrolled (431, 297) with delta (0, 0)
Screenshot: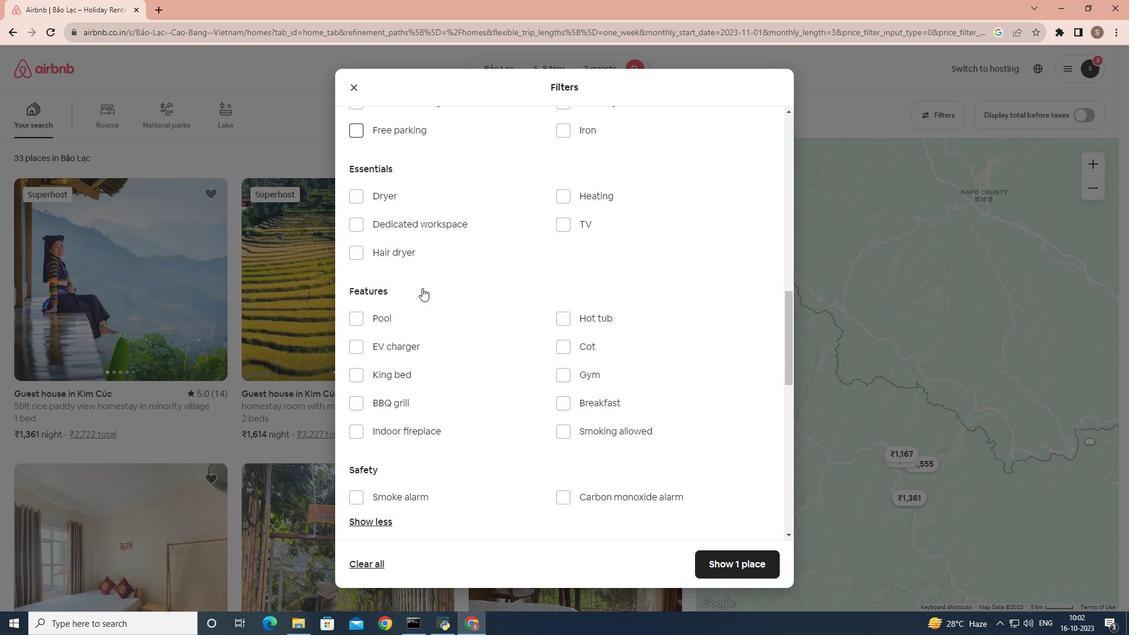 
Action: Mouse scrolled (431, 297) with delta (0, 0)
Screenshot: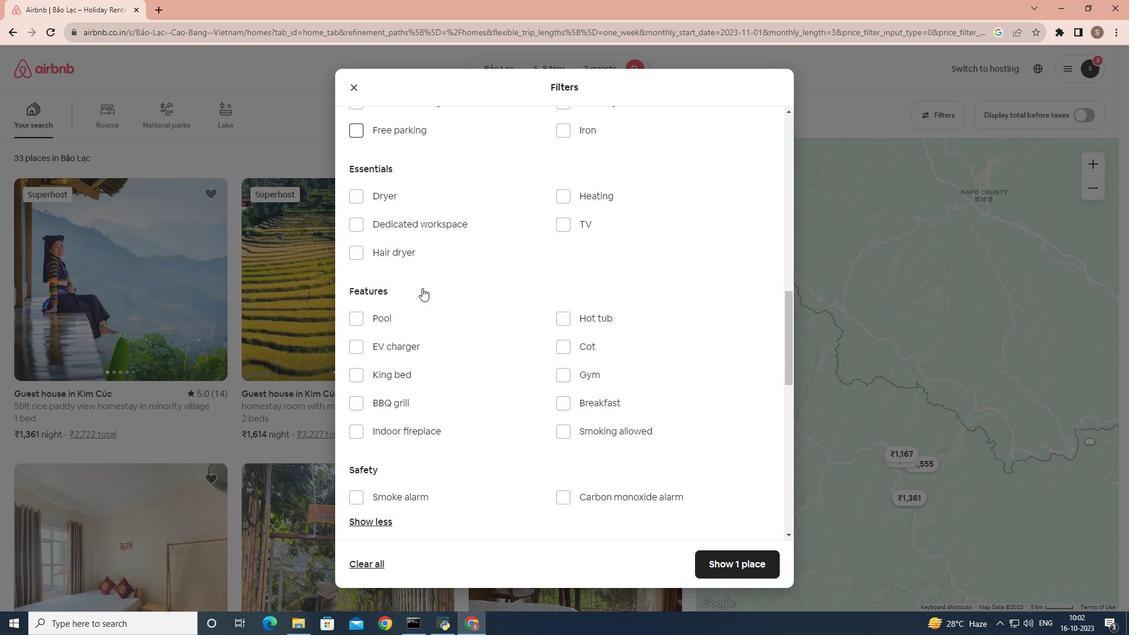 
Action: Mouse moved to (446, 294)
Screenshot: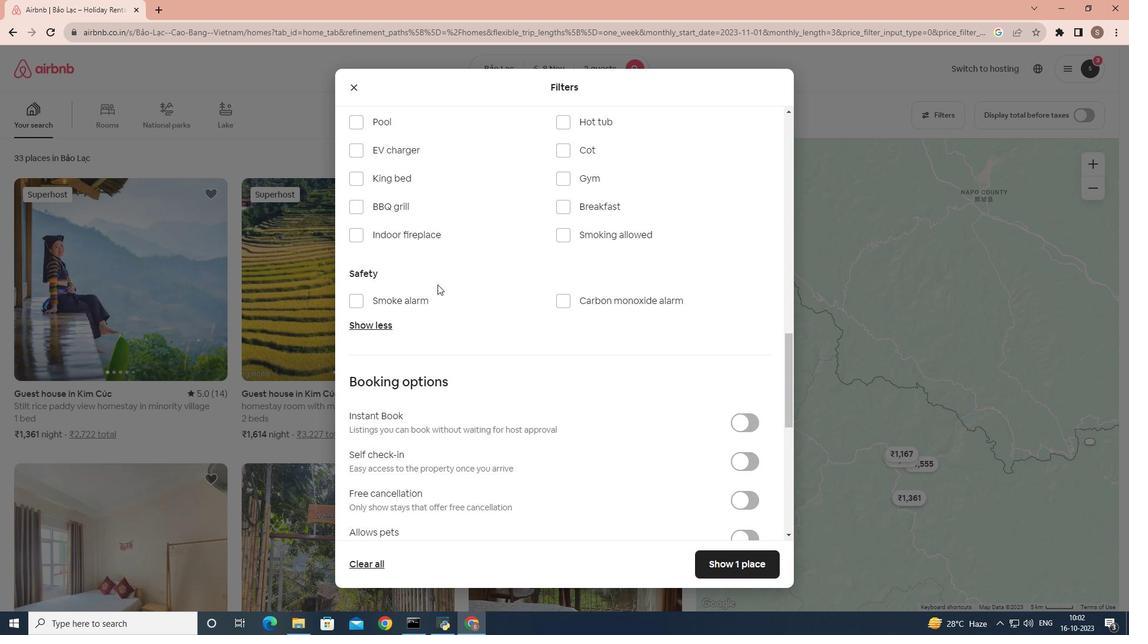 
Action: Mouse scrolled (446, 294) with delta (0, 0)
Screenshot: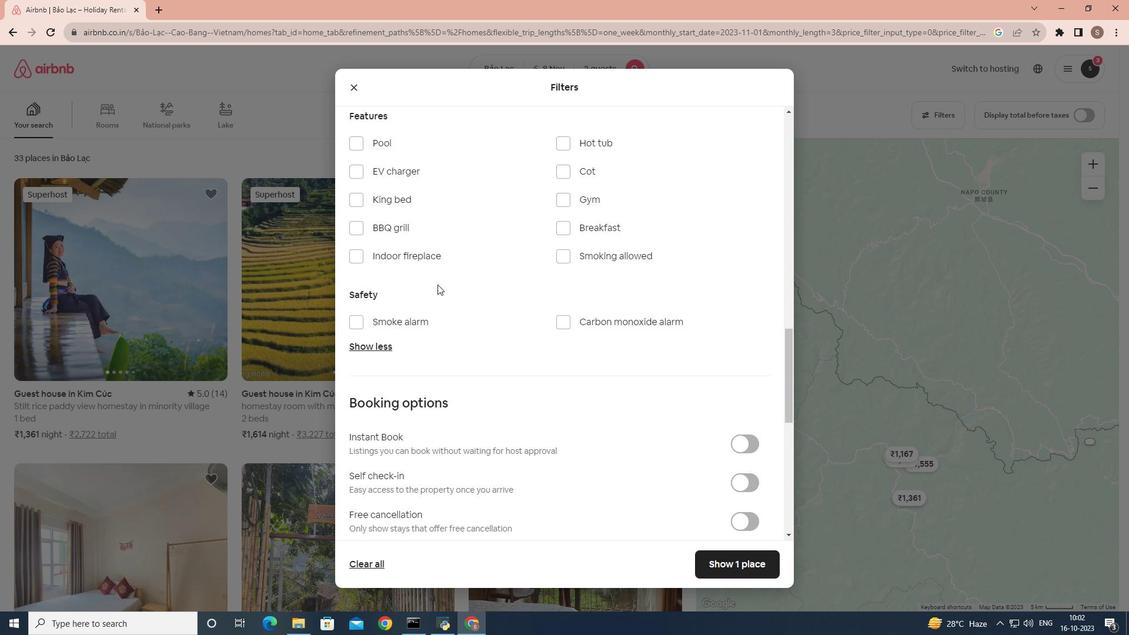 
Action: Mouse scrolled (446, 294) with delta (0, 0)
Screenshot: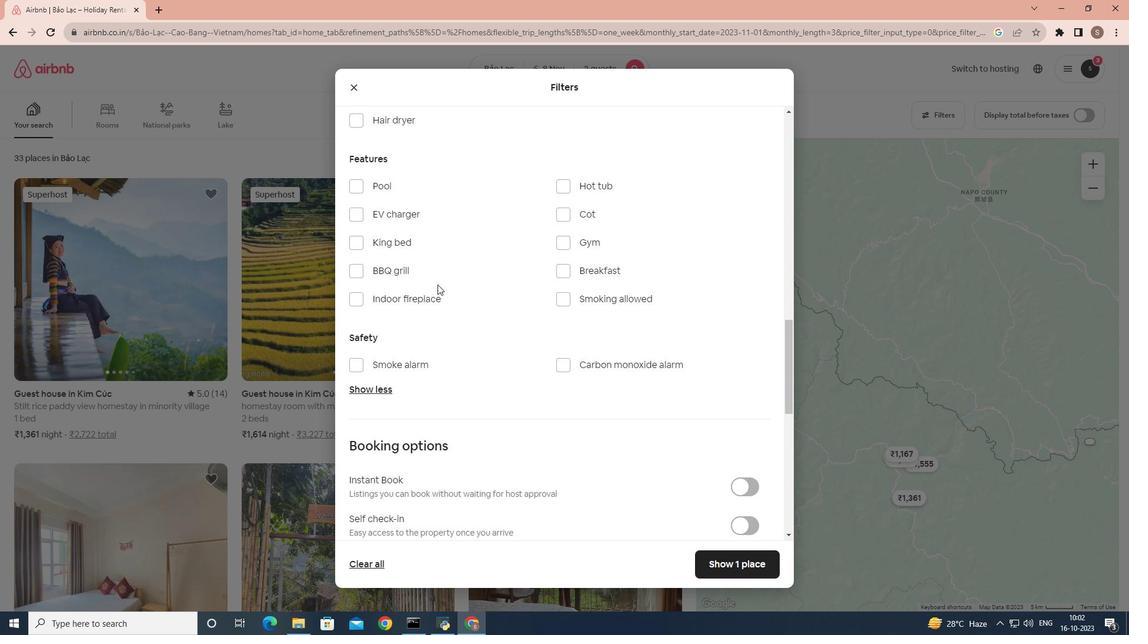 
Action: Mouse scrolled (446, 293) with delta (0, 0)
Screenshot: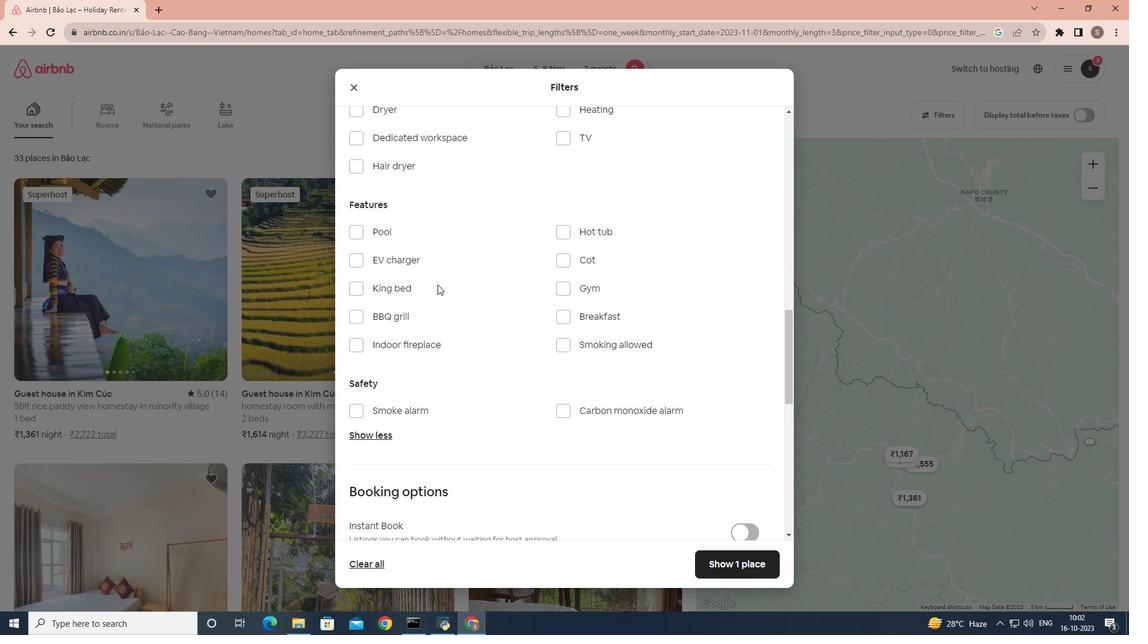 
Action: Mouse scrolled (446, 293) with delta (0, 0)
Screenshot: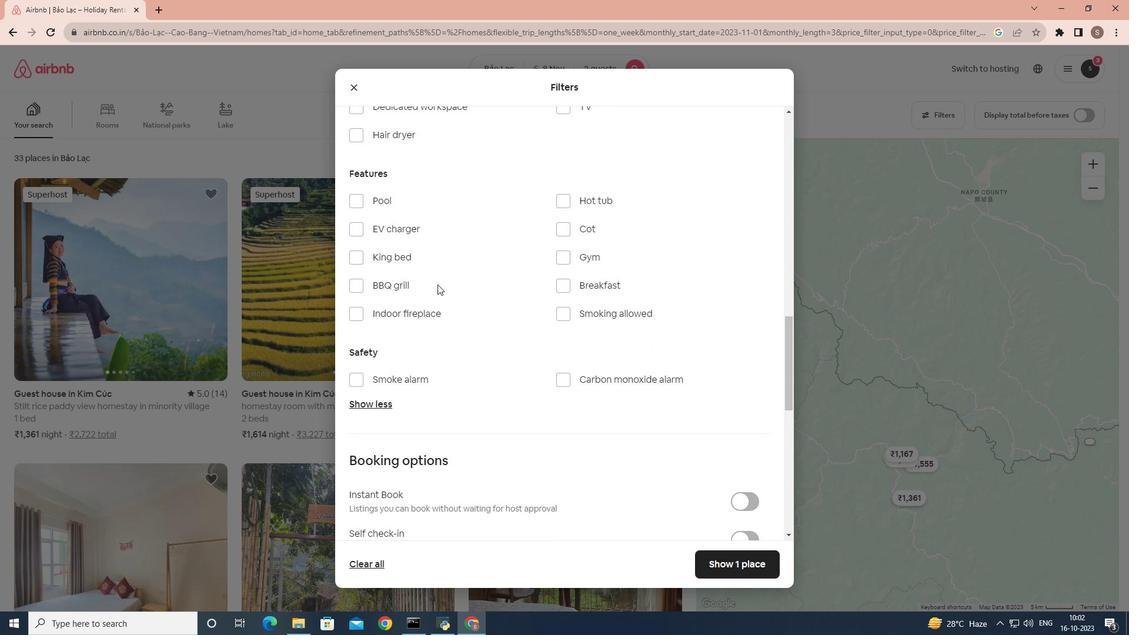 
Action: Mouse scrolled (446, 293) with delta (0, 0)
Screenshot: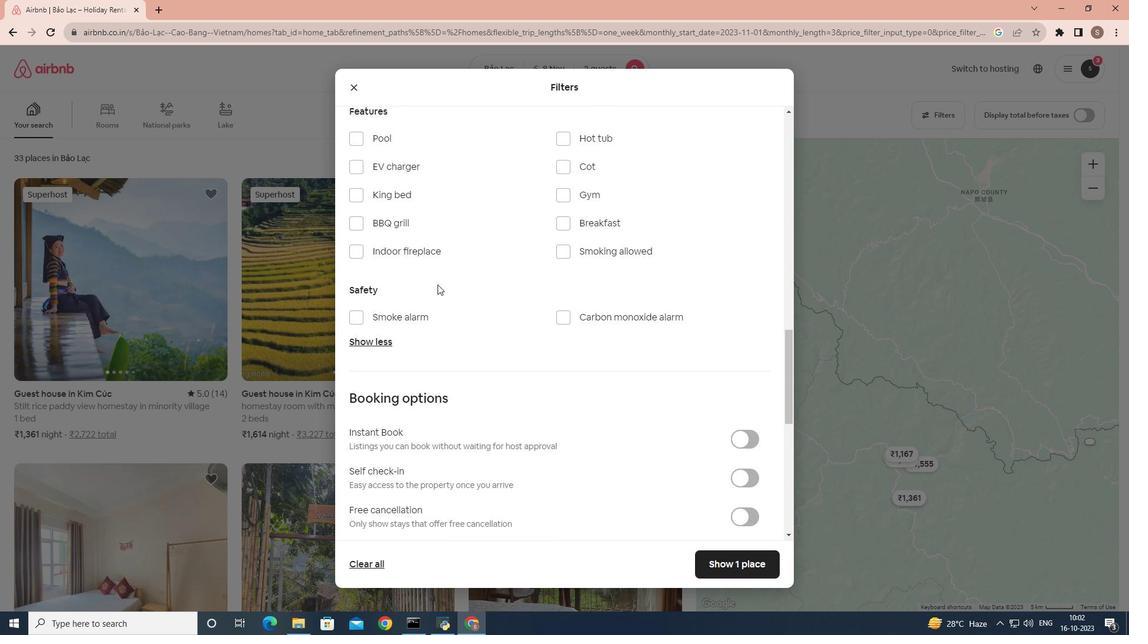 
Action: Mouse moved to (744, 410)
Screenshot: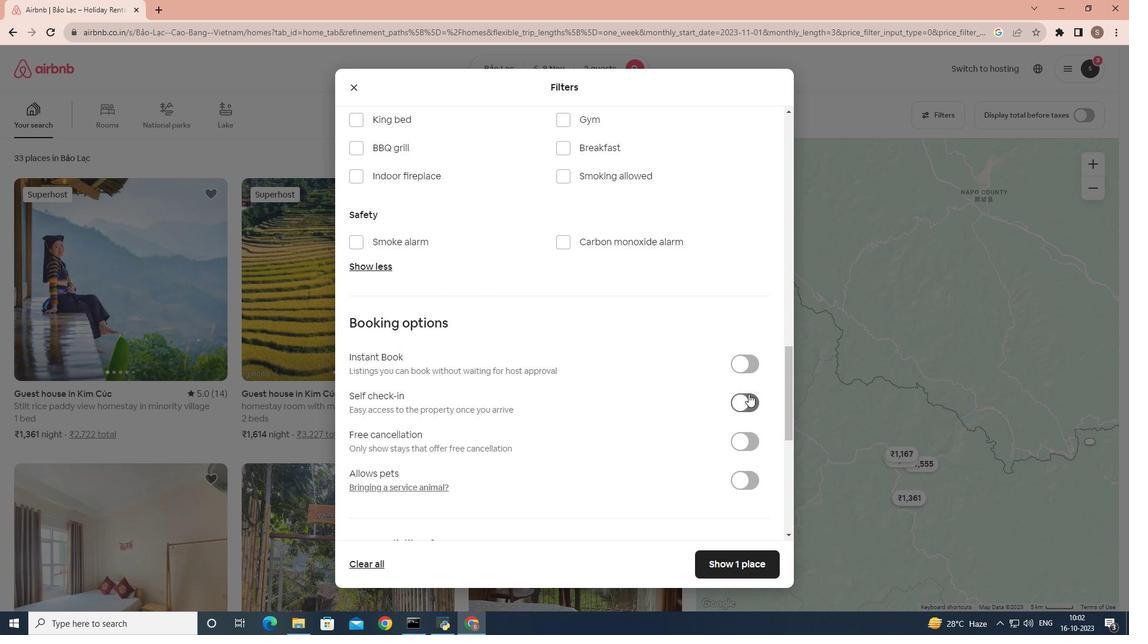 
Action: Mouse pressed left at (744, 410)
Screenshot: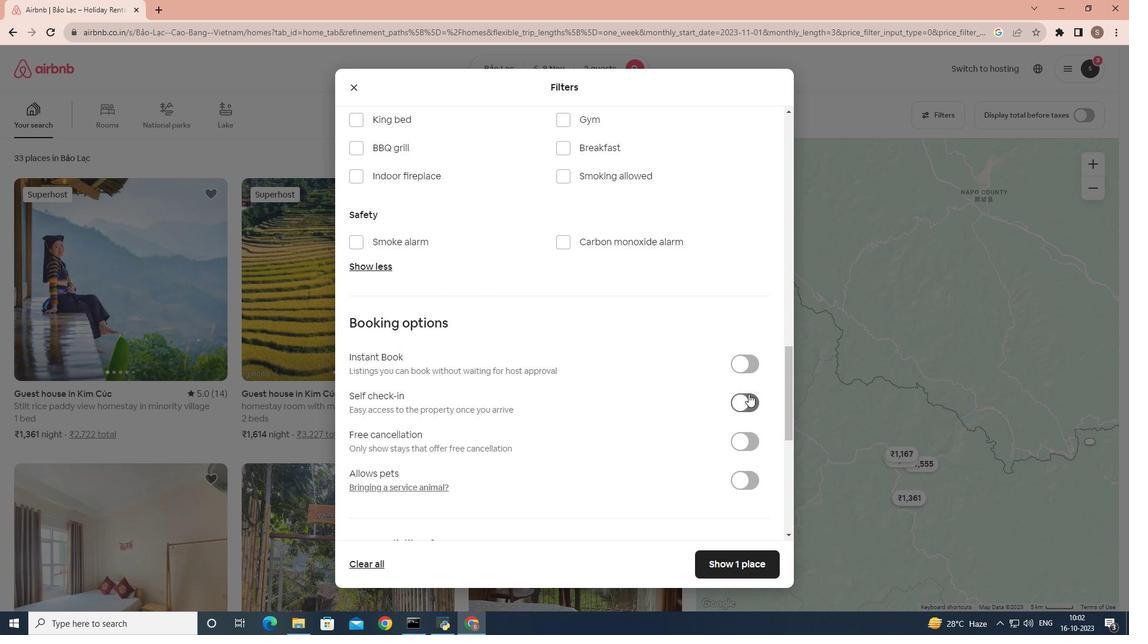 
Action: Mouse moved to (704, 591)
Screenshot: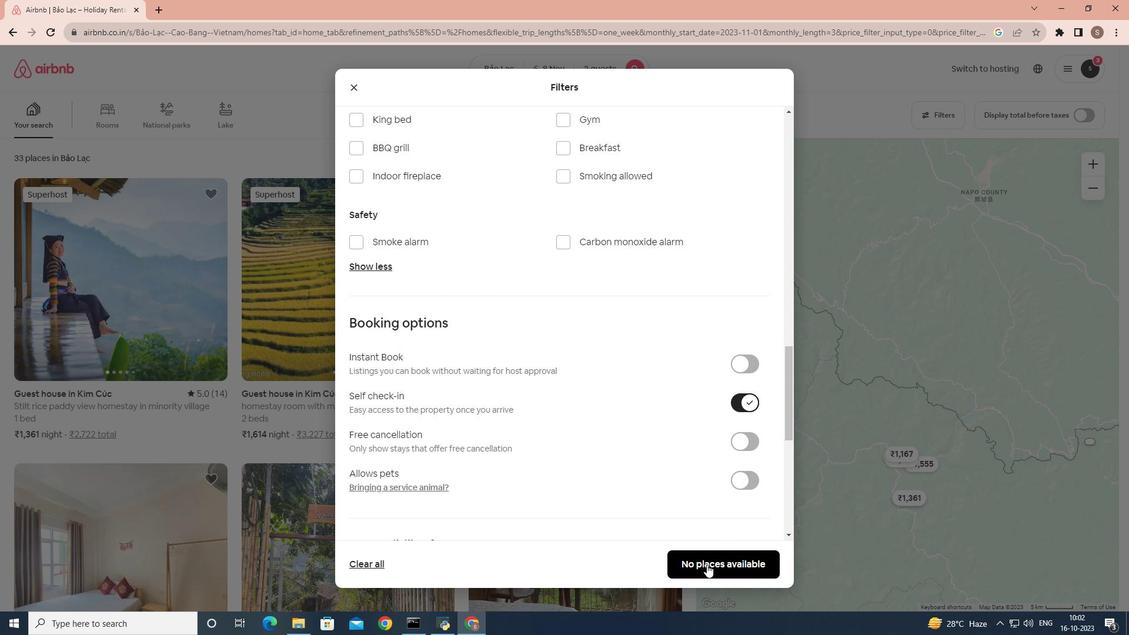 
Action: Mouse pressed left at (704, 591)
Screenshot: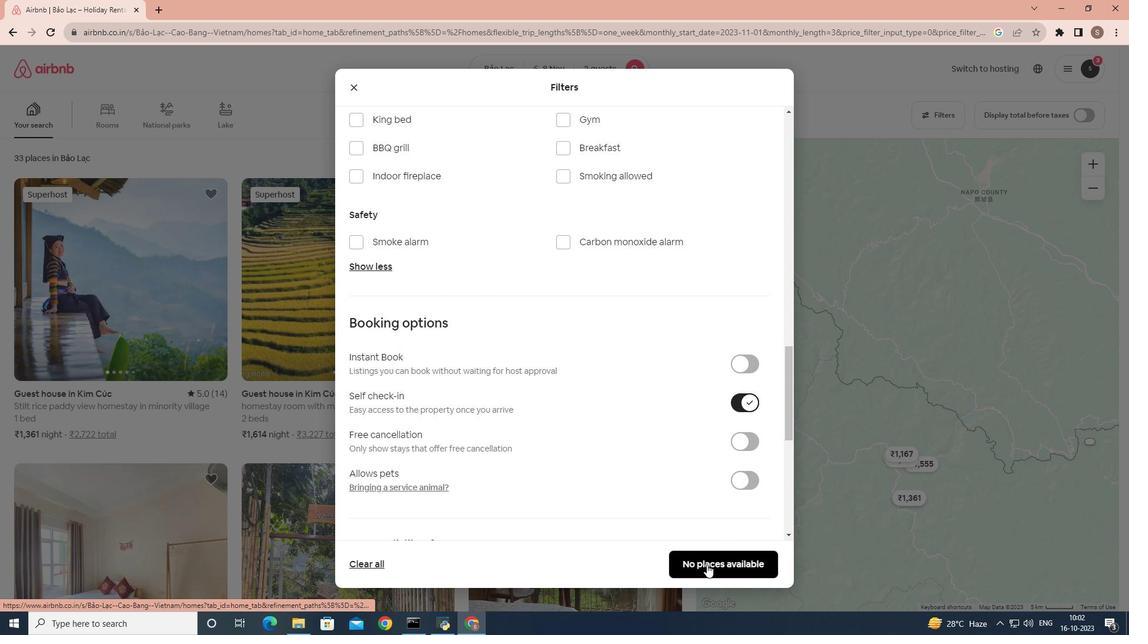 
